 Task: Look for space in Vaikam, India from 2nd September, 2023 to 6th September, 2023 for 2 adults in price range Rs.15000 to Rs.20000. Place can be entire place with 1  bedroom having 1 bed and 1 bathroom. Property type can be house, flat, guest house, hotel. Amenities needed are: washing machine. Booking option can be shelf check-in. Required host language is English.
Action: Mouse moved to (443, 75)
Screenshot: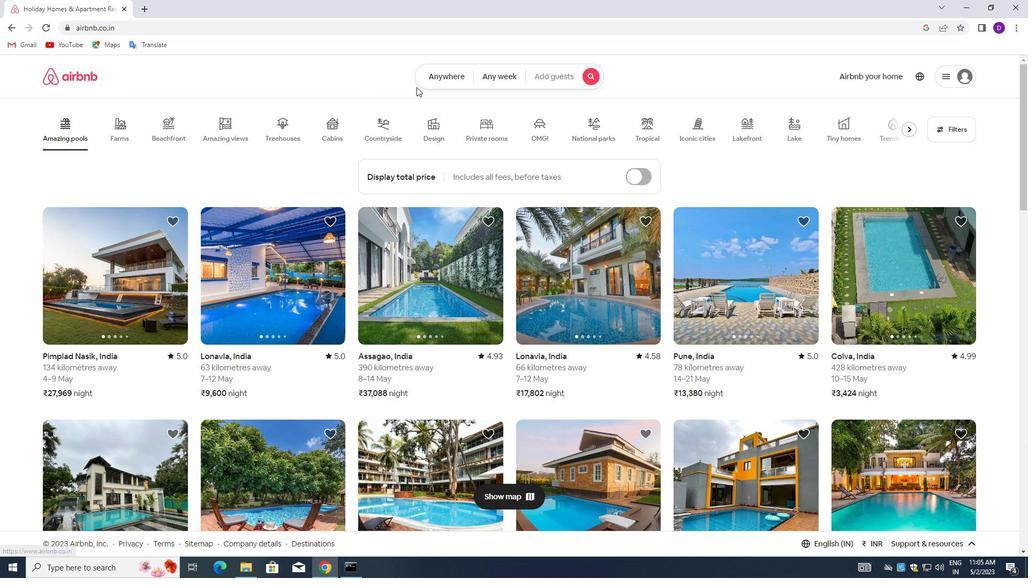 
Action: Mouse pressed left at (443, 75)
Screenshot: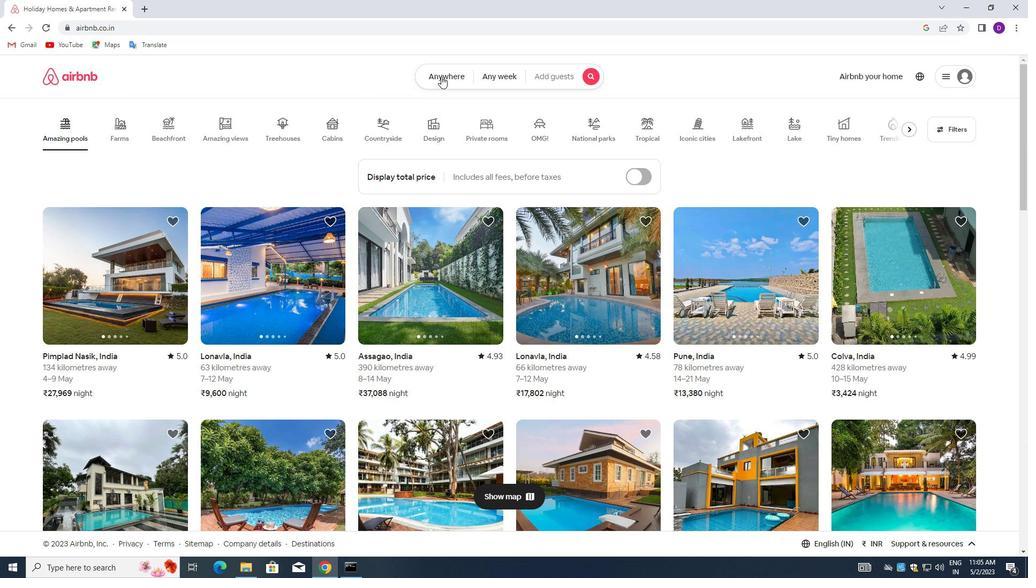 
Action: Mouse moved to (345, 118)
Screenshot: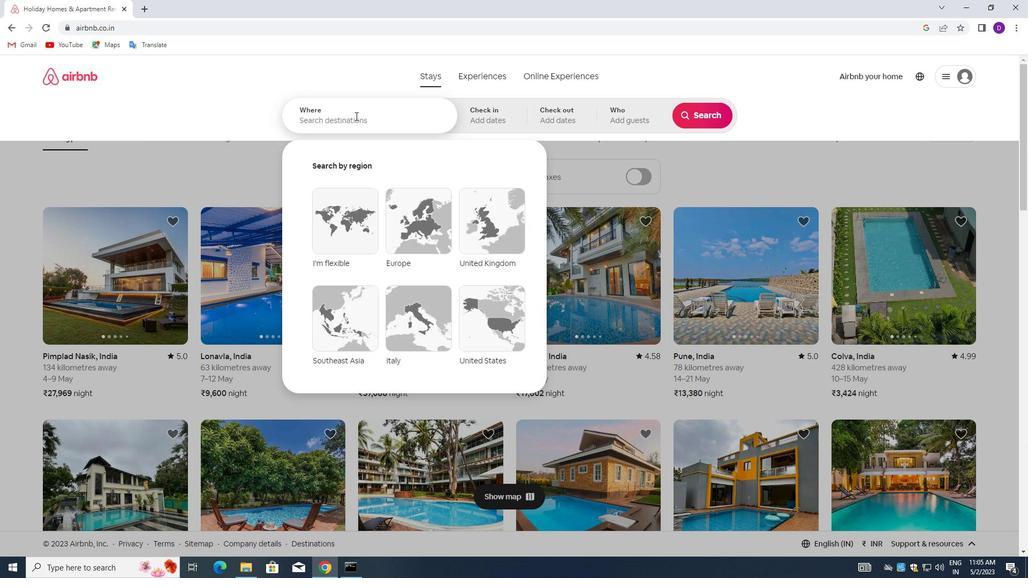 
Action: Mouse pressed left at (345, 118)
Screenshot: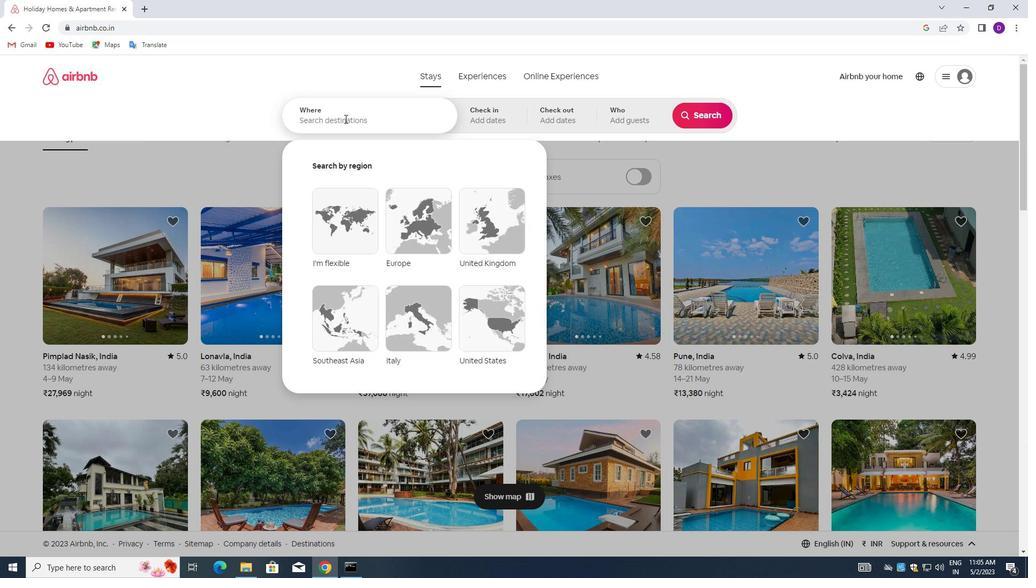 
Action: Key pressed <Key.shift_r><Key.shift_r><Key.shift_r>Vaikam<Key.down><Key.enter>
Screenshot: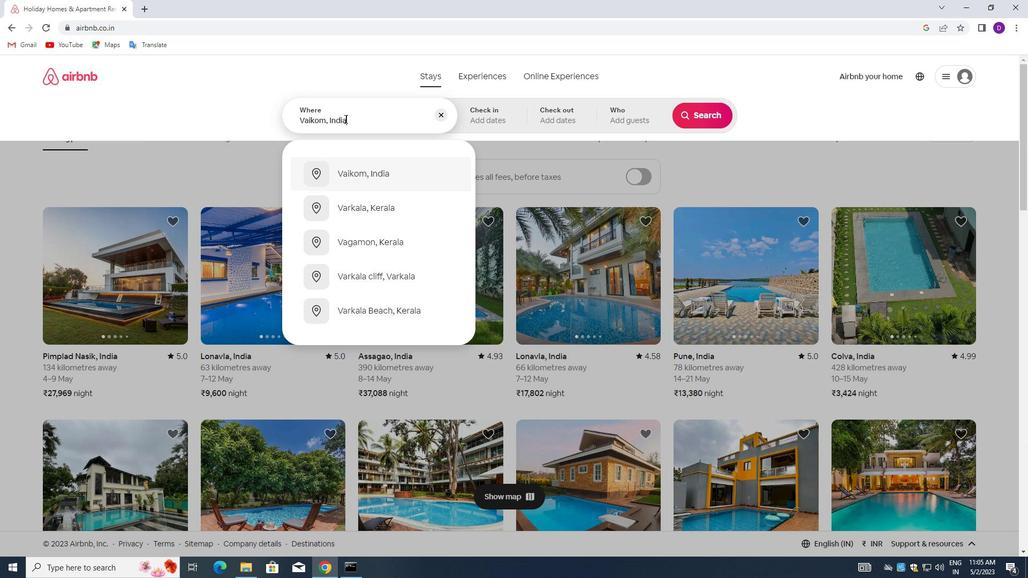 
Action: Mouse moved to (698, 203)
Screenshot: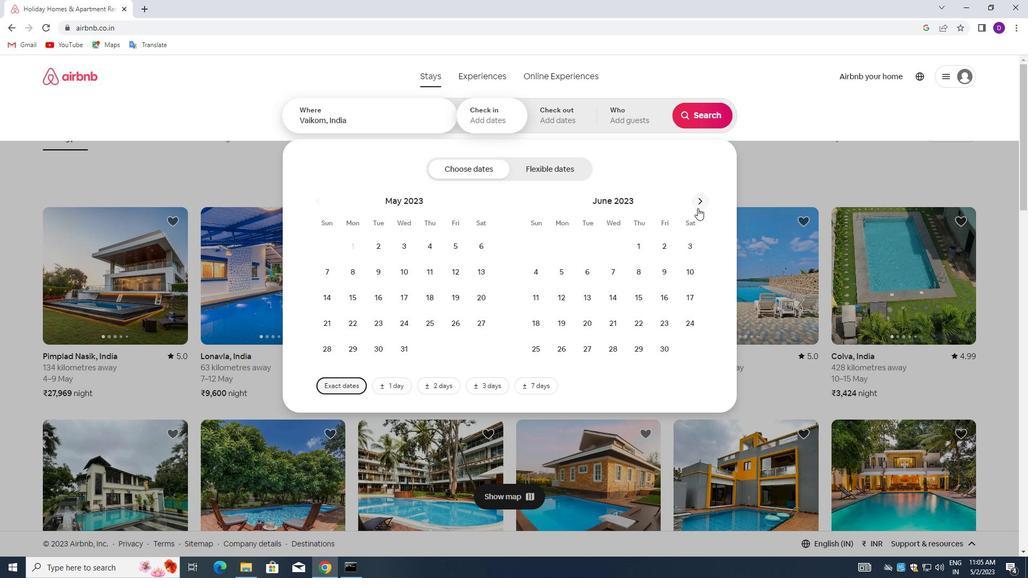 
Action: Mouse pressed left at (698, 203)
Screenshot: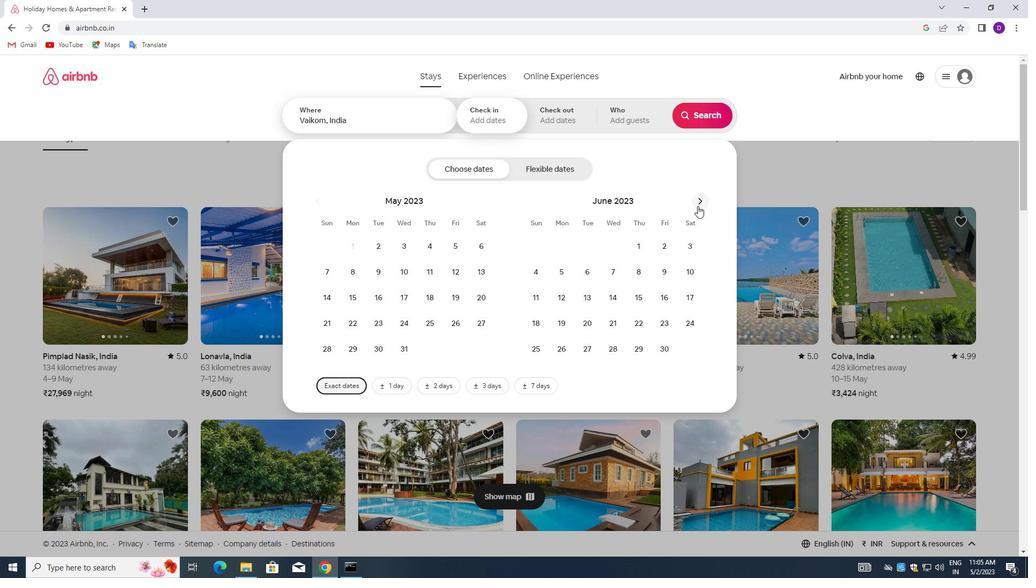 
Action: Mouse moved to (697, 202)
Screenshot: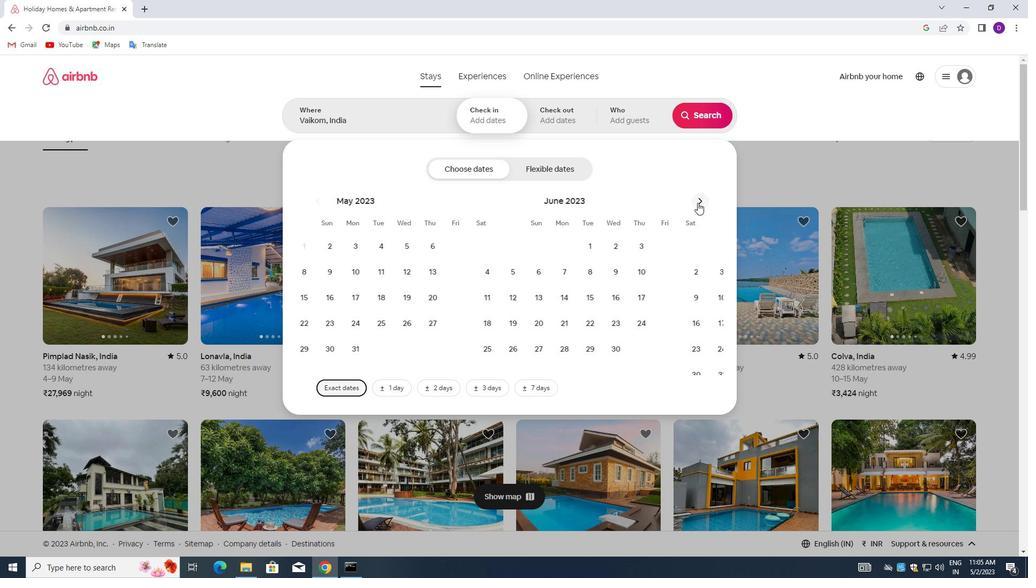 
Action: Mouse pressed left at (697, 202)
Screenshot: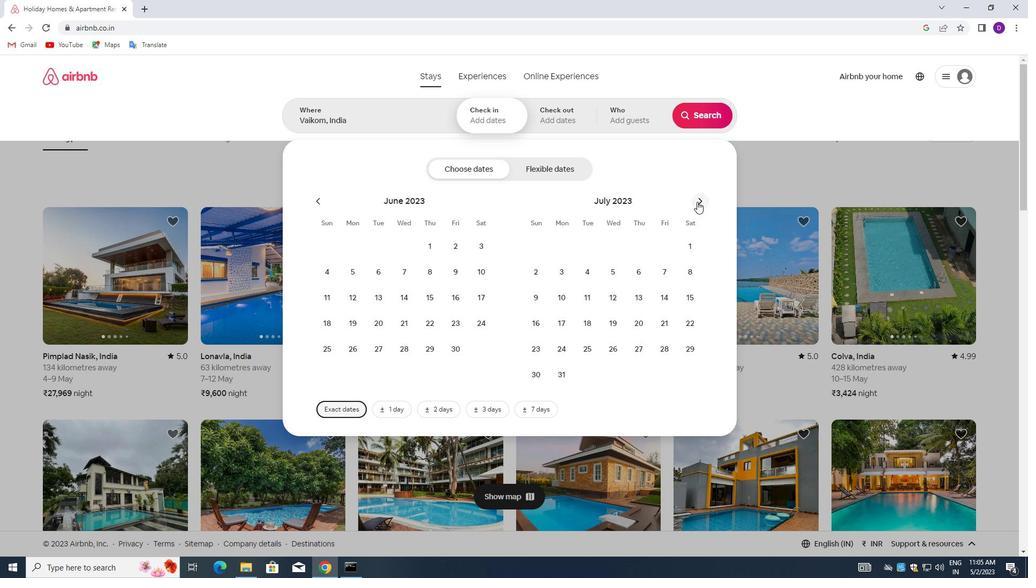 
Action: Mouse pressed left at (697, 202)
Screenshot: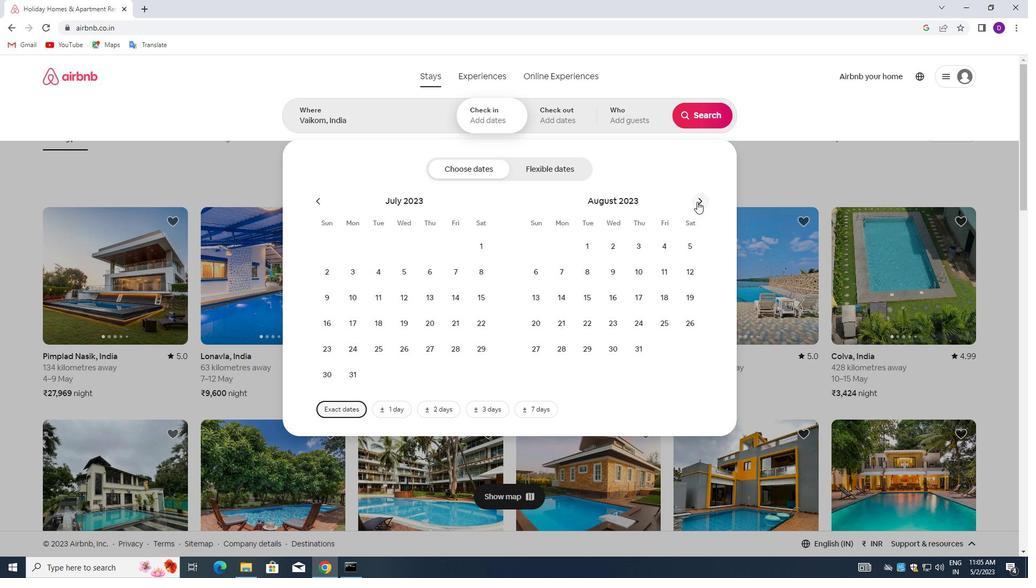 
Action: Mouse moved to (688, 241)
Screenshot: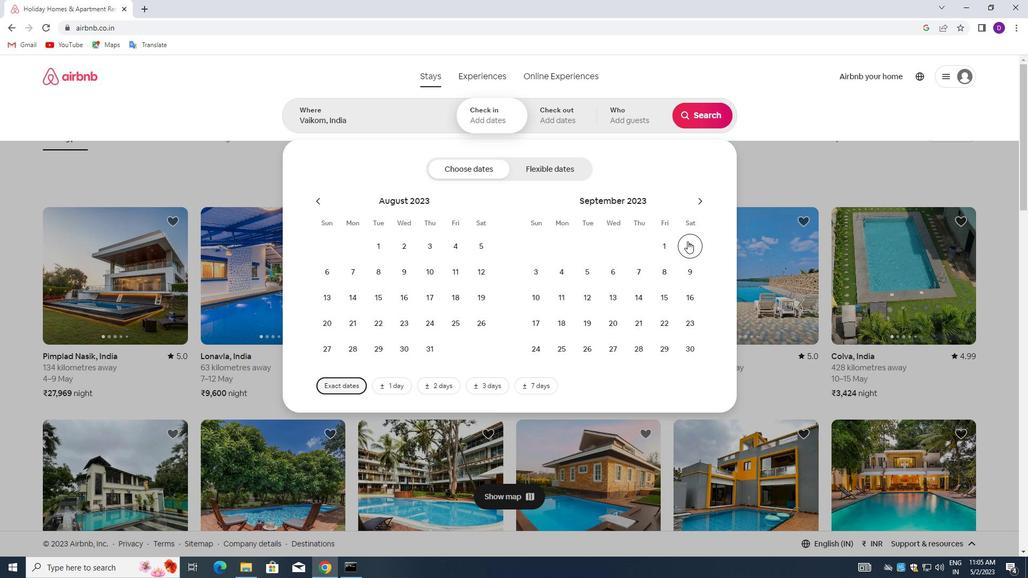 
Action: Mouse pressed left at (688, 241)
Screenshot: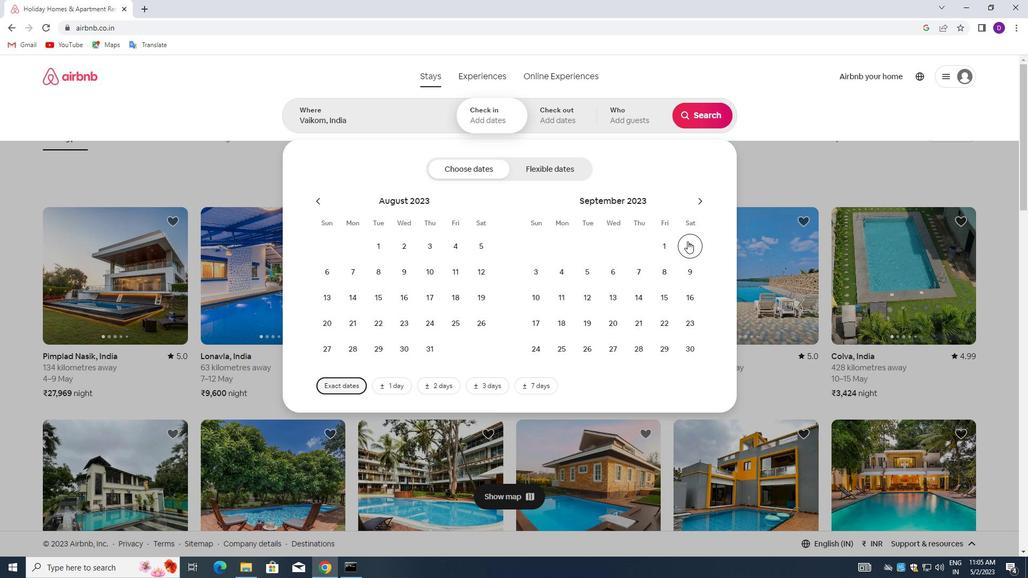 
Action: Mouse moved to (621, 272)
Screenshot: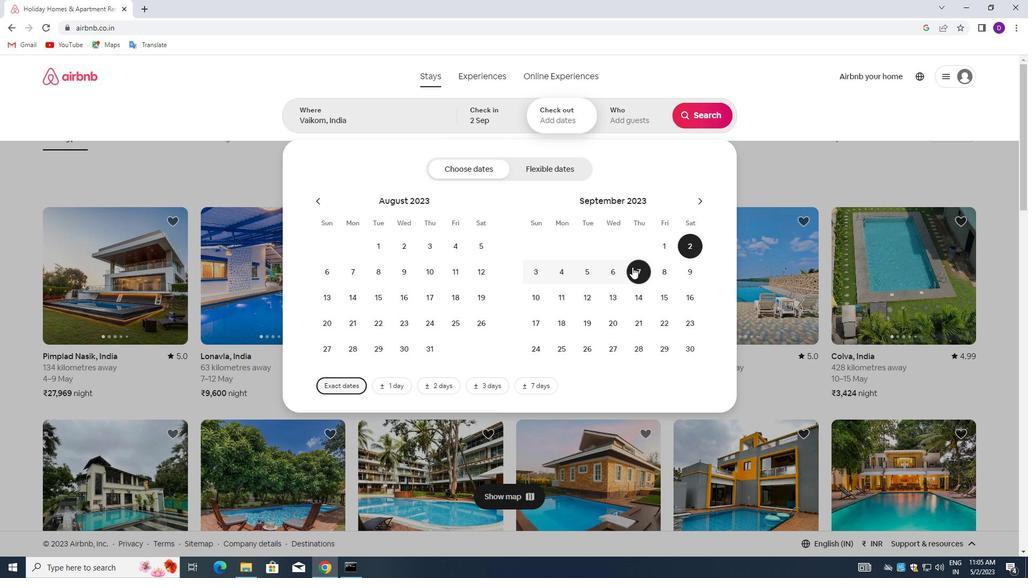 
Action: Mouse pressed left at (621, 272)
Screenshot: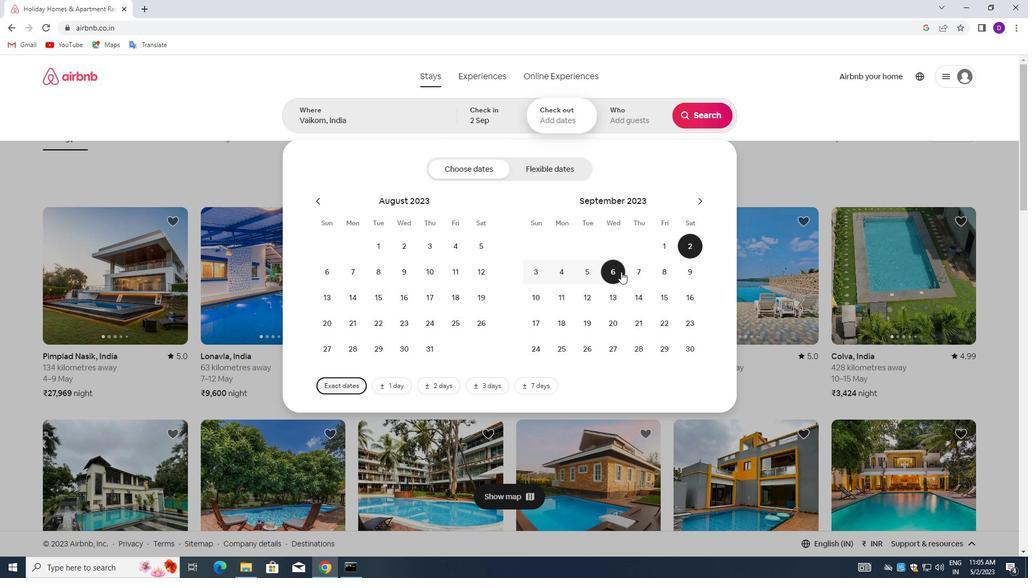 
Action: Mouse moved to (631, 113)
Screenshot: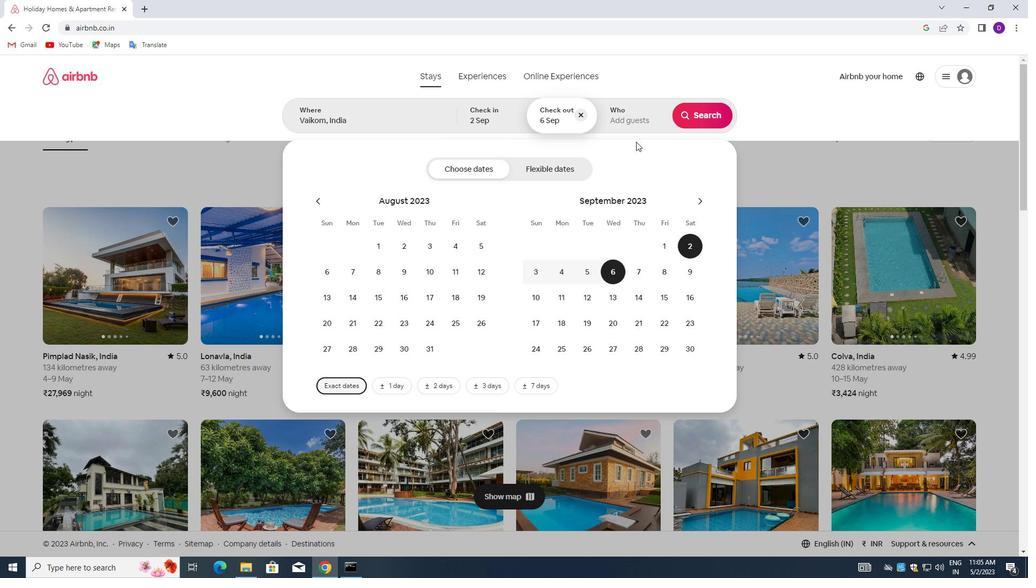 
Action: Mouse pressed left at (631, 113)
Screenshot: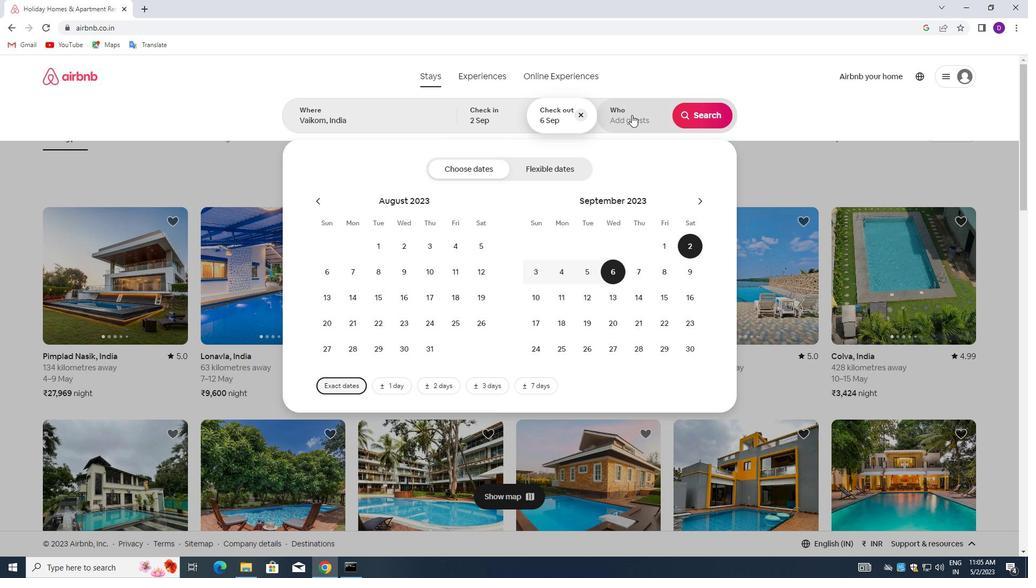 
Action: Mouse moved to (703, 168)
Screenshot: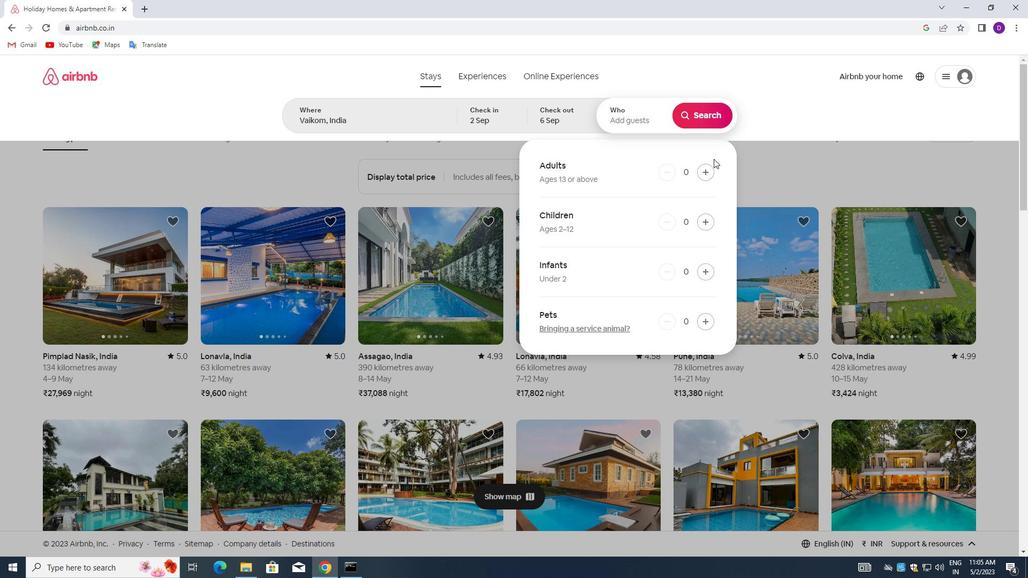 
Action: Mouse pressed left at (703, 168)
Screenshot: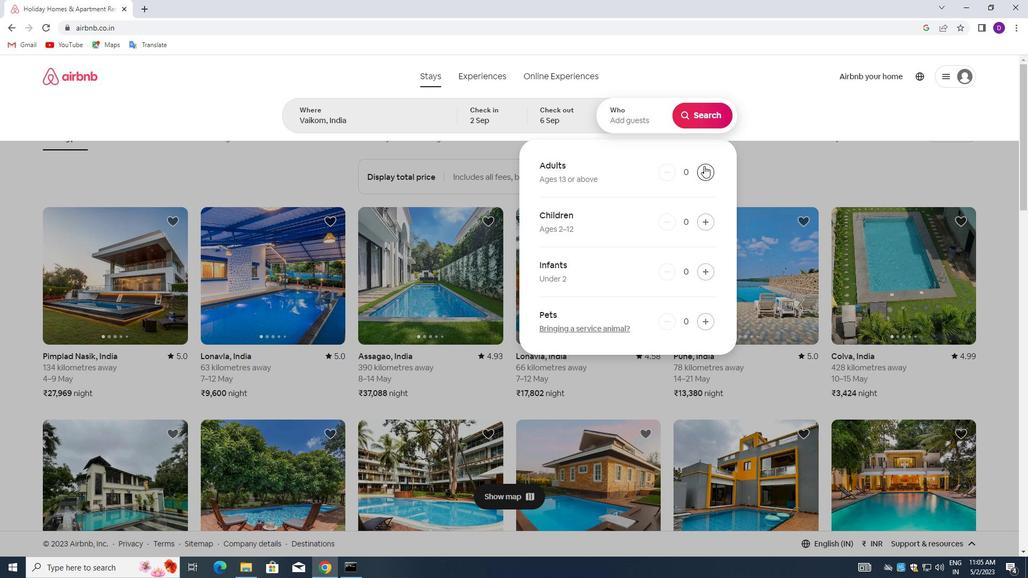 
Action: Mouse pressed left at (703, 168)
Screenshot: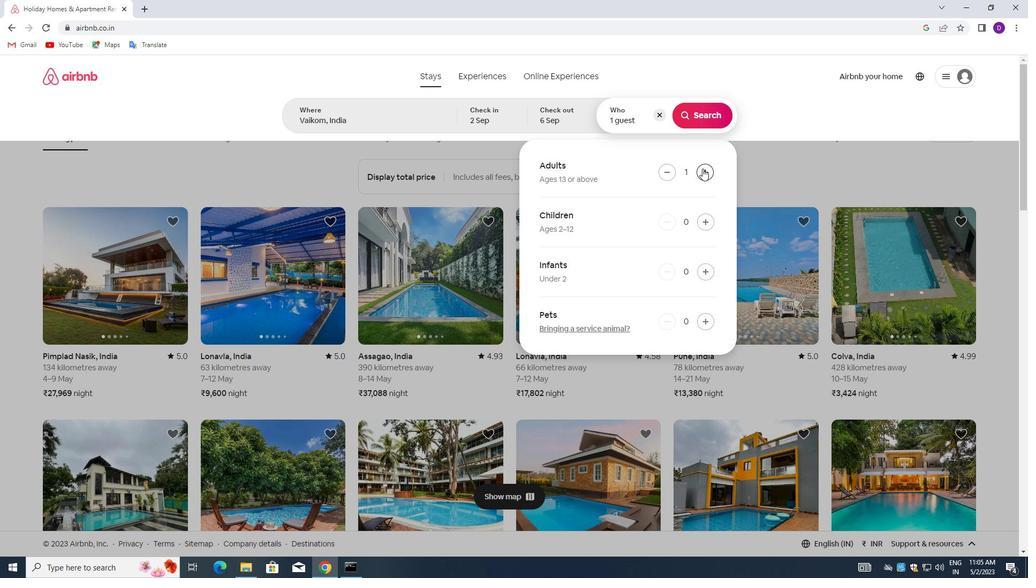 
Action: Mouse moved to (699, 117)
Screenshot: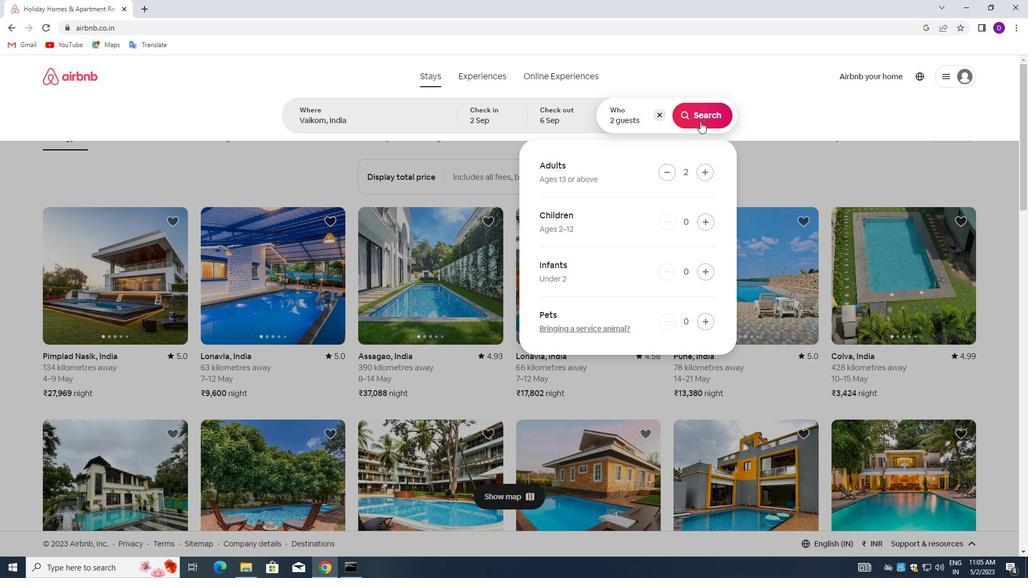 
Action: Mouse pressed left at (699, 117)
Screenshot: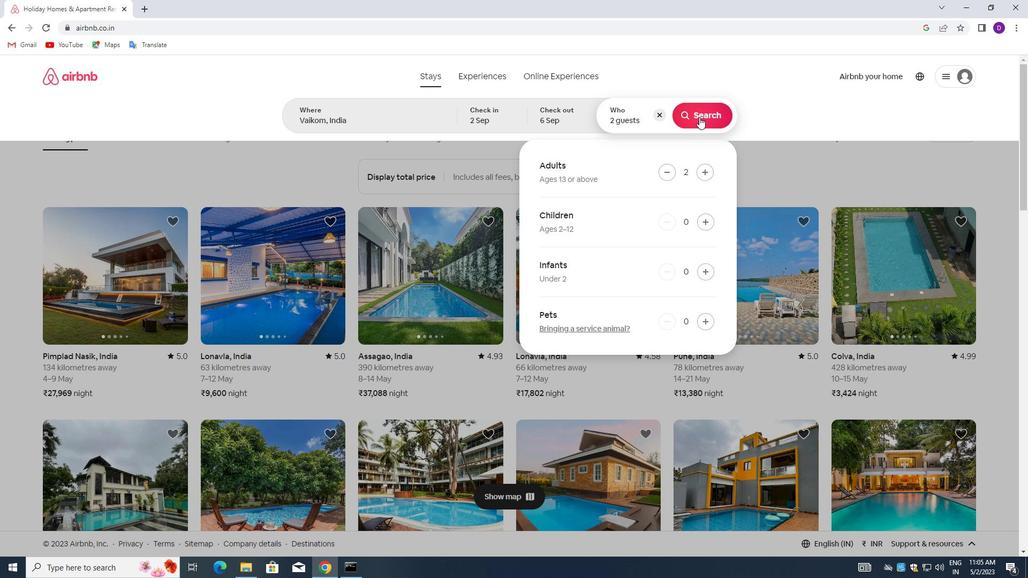 
Action: Mouse moved to (969, 116)
Screenshot: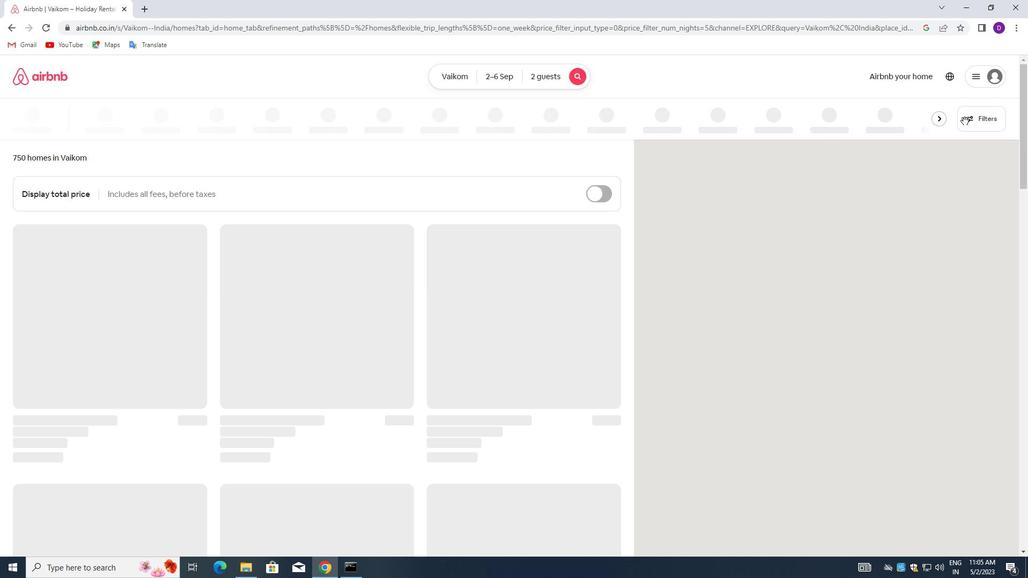 
Action: Mouse pressed left at (969, 116)
Screenshot: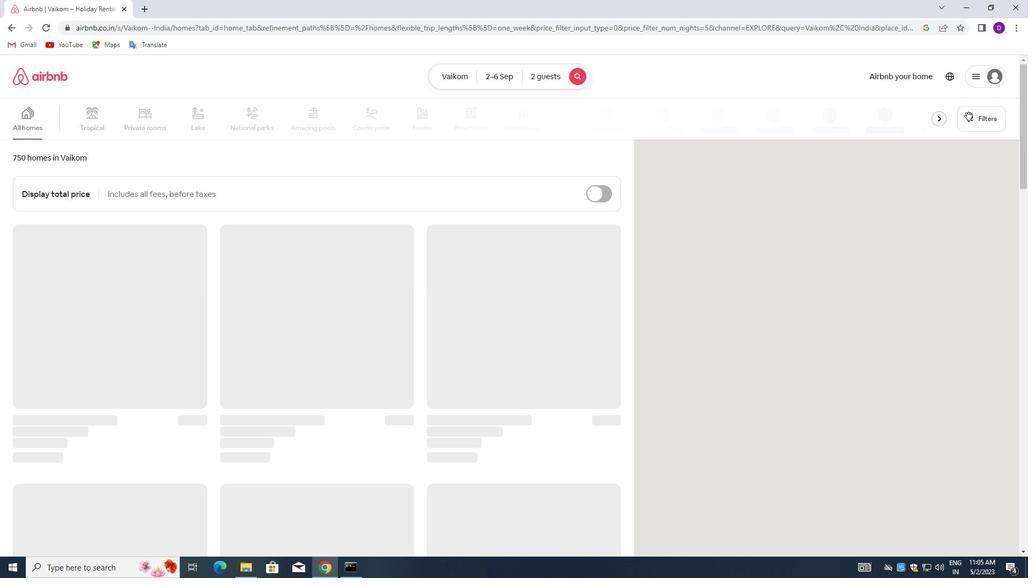 
Action: Mouse moved to (371, 256)
Screenshot: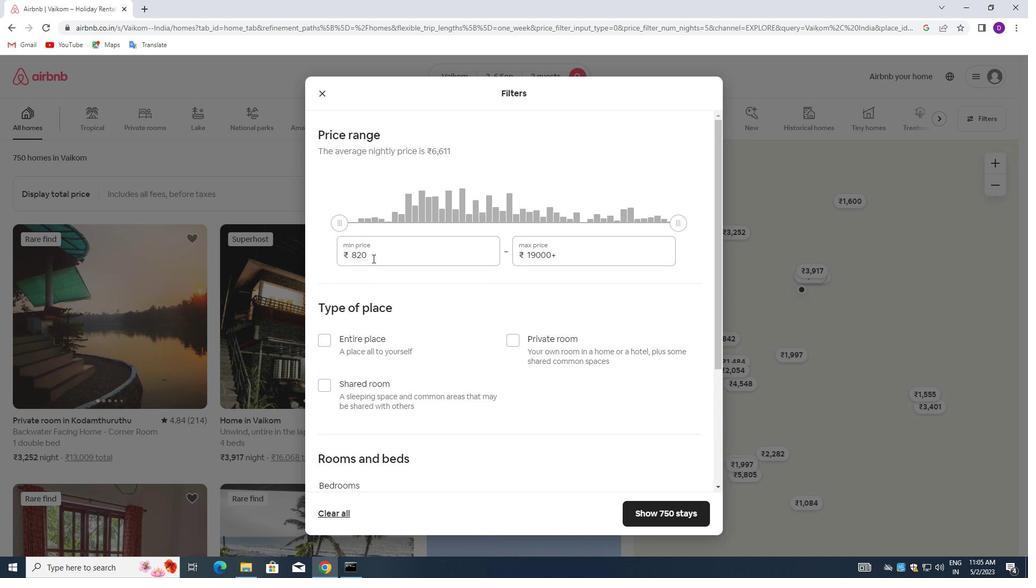 
Action: Mouse pressed left at (371, 256)
Screenshot: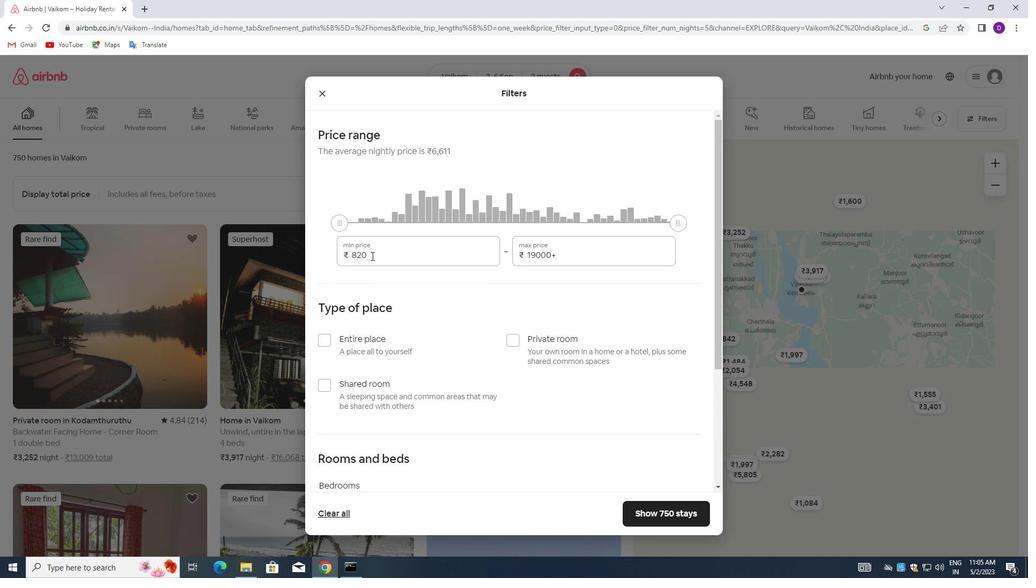 
Action: Mouse pressed left at (371, 256)
Screenshot: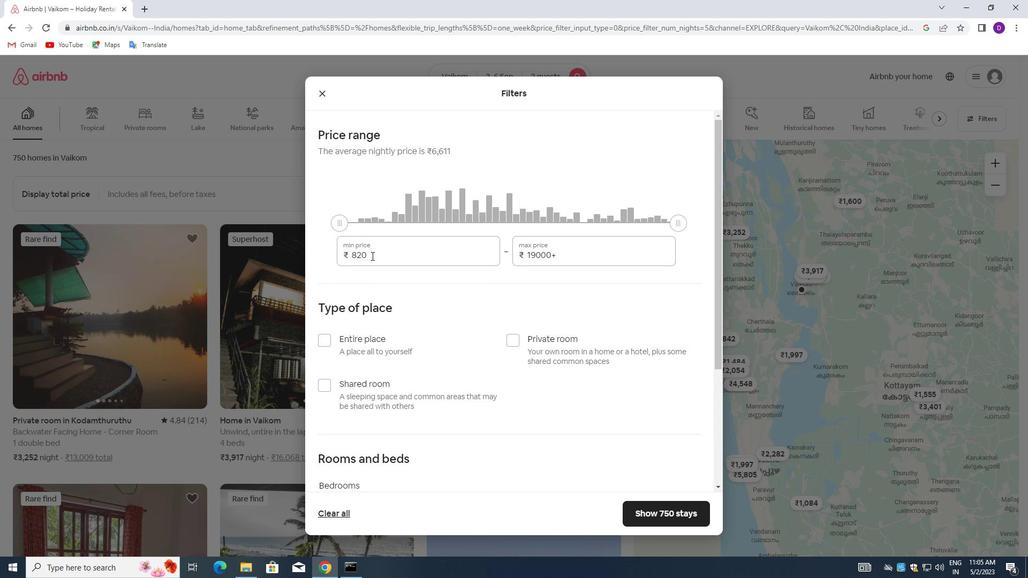 
Action: Key pressed 15000<Key.tab>20000
Screenshot: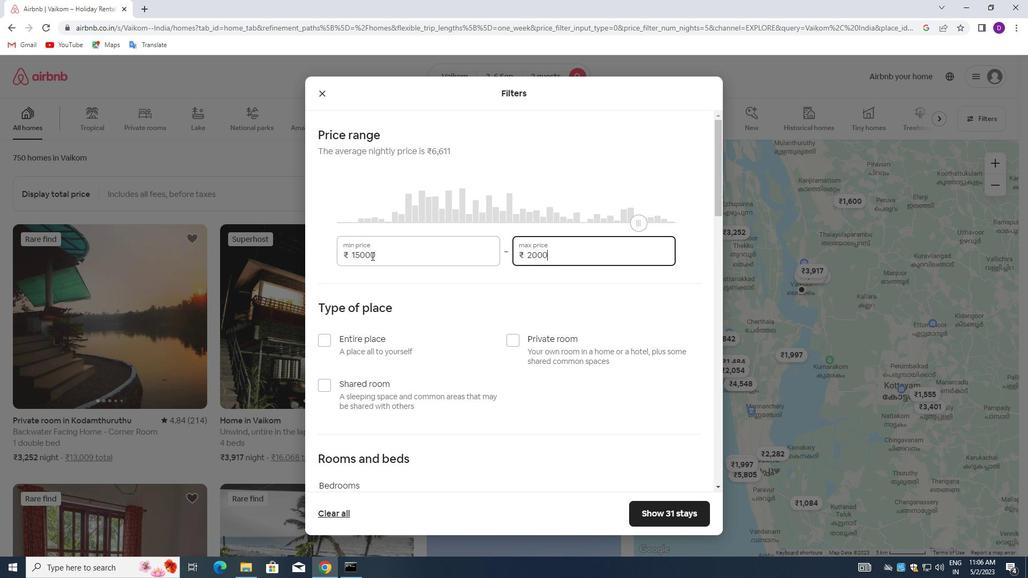 
Action: Mouse moved to (460, 287)
Screenshot: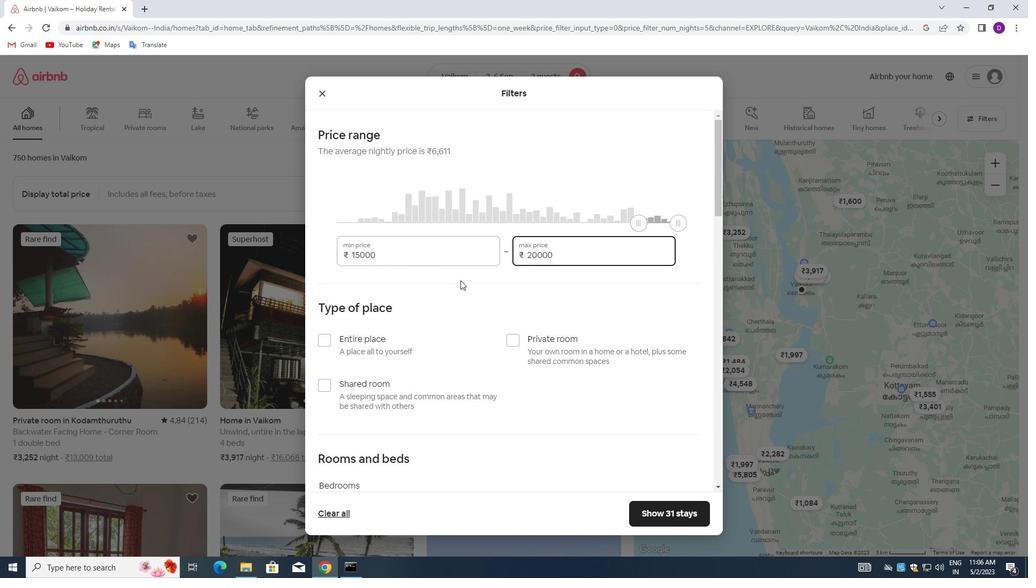 
Action: Mouse scrolled (460, 287) with delta (0, 0)
Screenshot: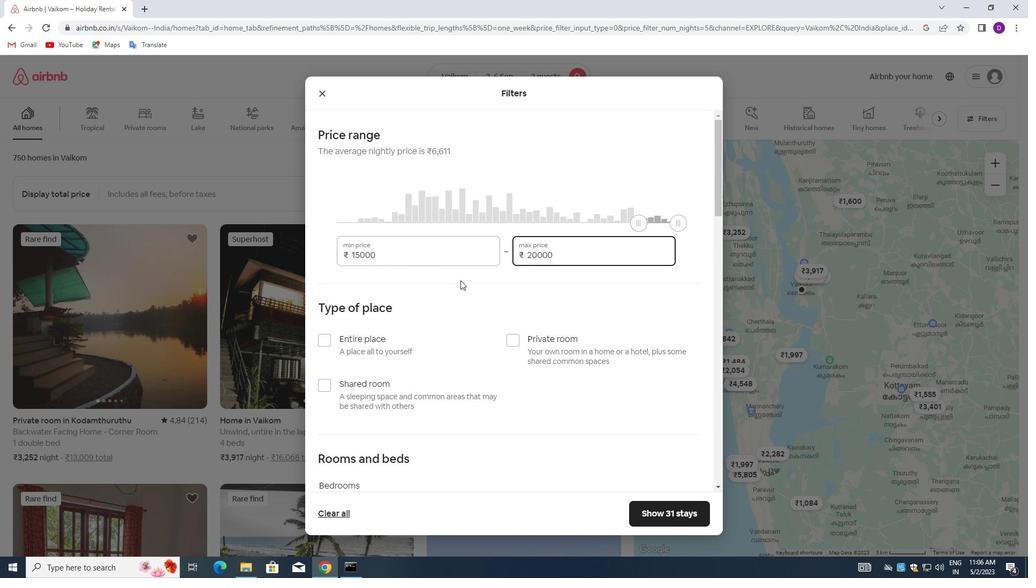 
Action: Mouse moved to (459, 288)
Screenshot: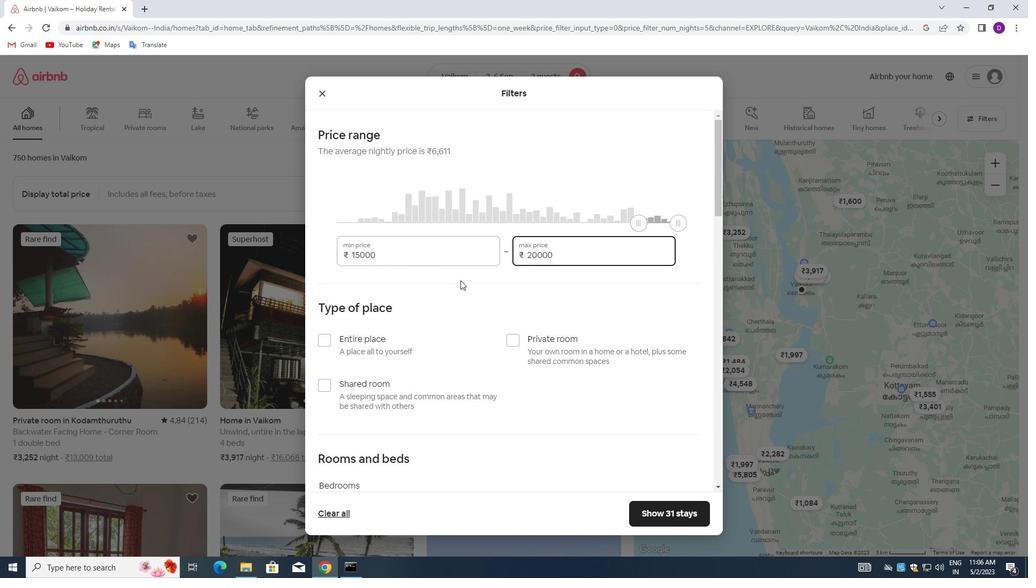 
Action: Mouse scrolled (459, 288) with delta (0, 0)
Screenshot: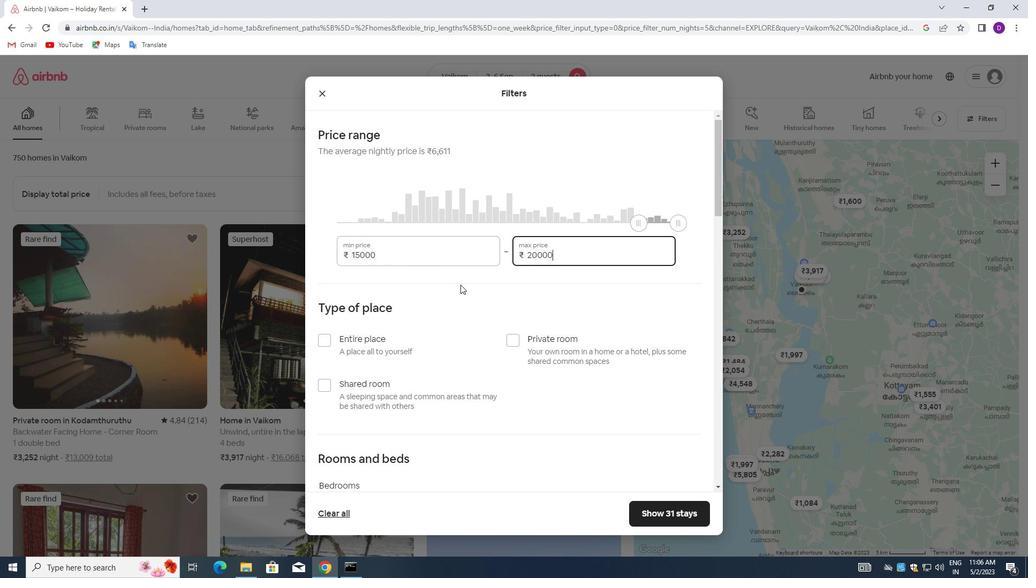 
Action: Mouse moved to (464, 289)
Screenshot: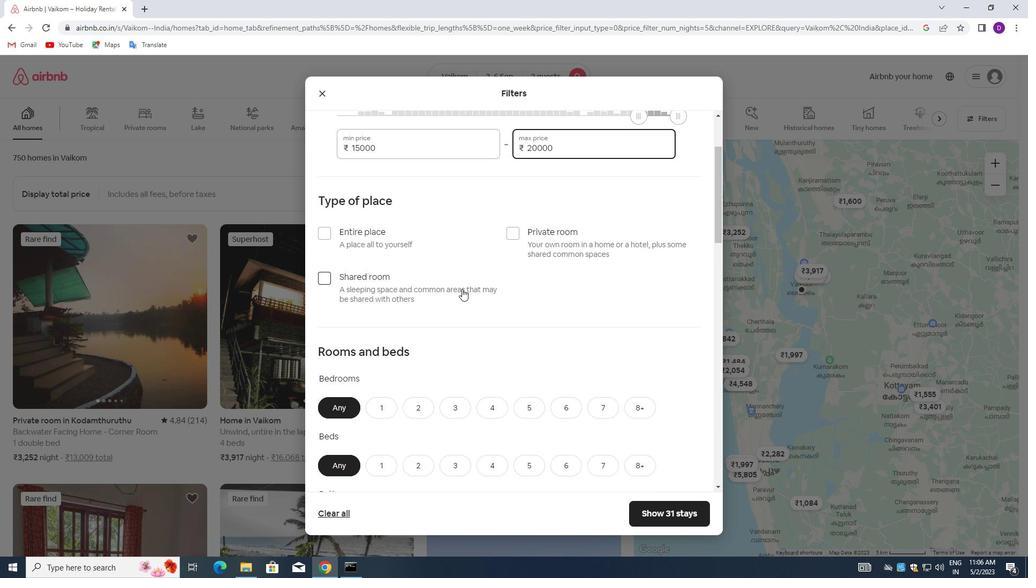 
Action: Mouse scrolled (464, 289) with delta (0, 0)
Screenshot: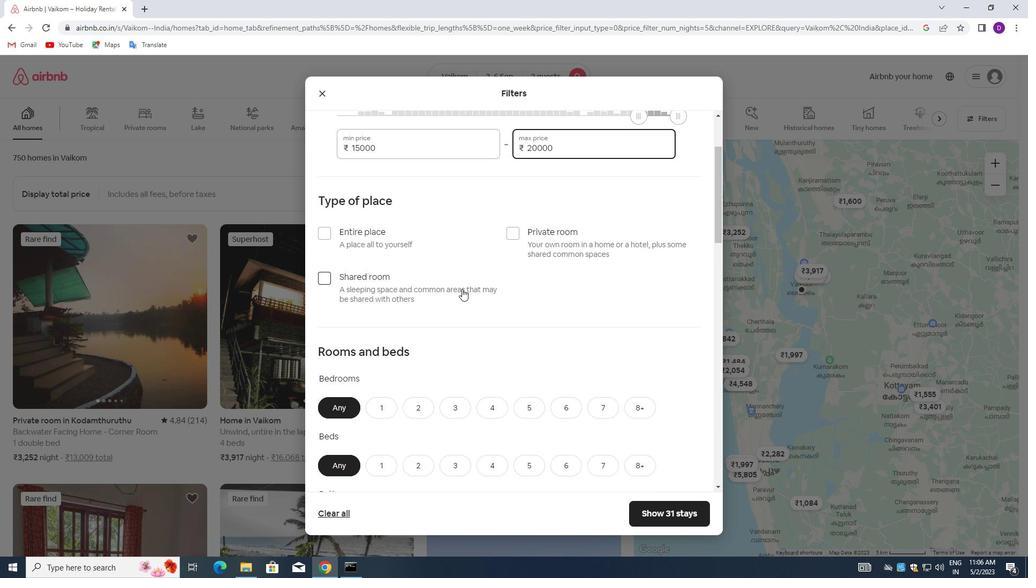 
Action: Mouse moved to (465, 289)
Screenshot: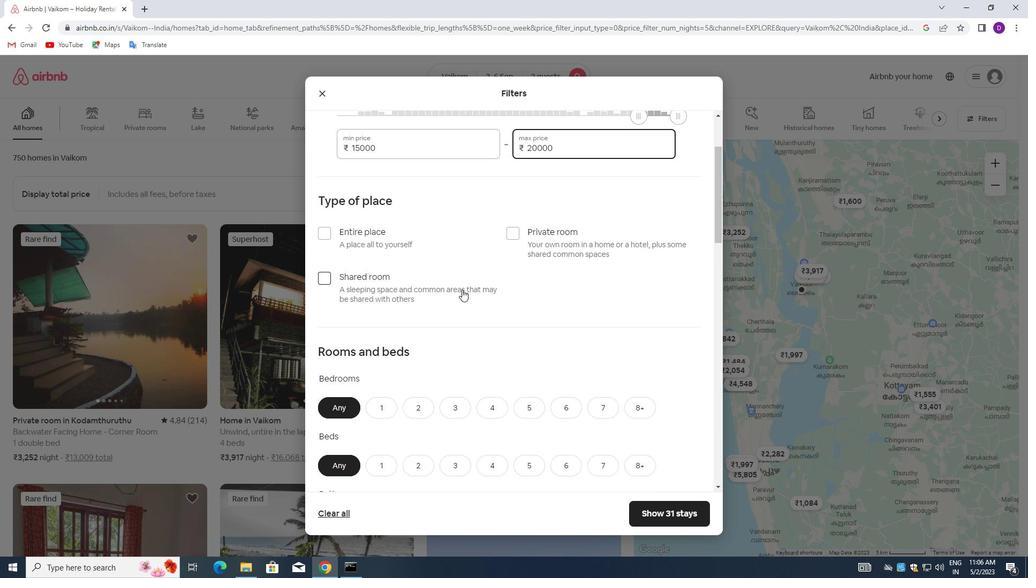 
Action: Mouse scrolled (465, 289) with delta (0, 0)
Screenshot: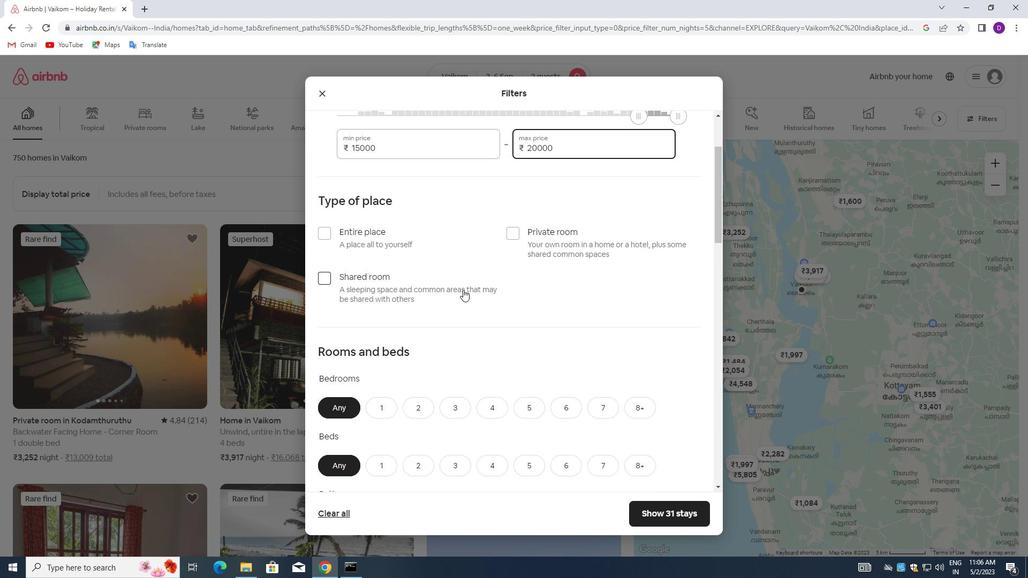 
Action: Mouse moved to (318, 123)
Screenshot: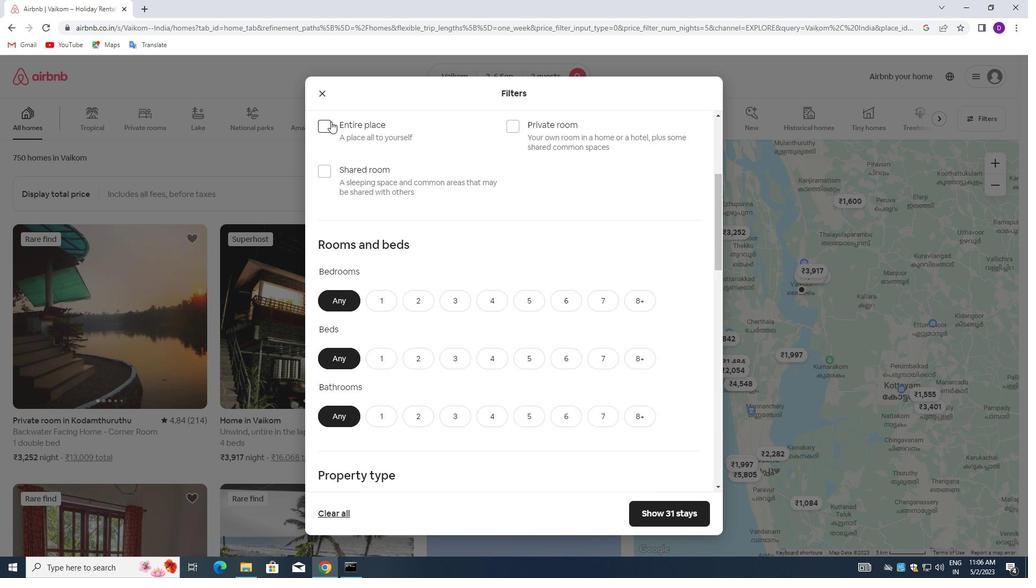 
Action: Mouse pressed left at (318, 123)
Screenshot: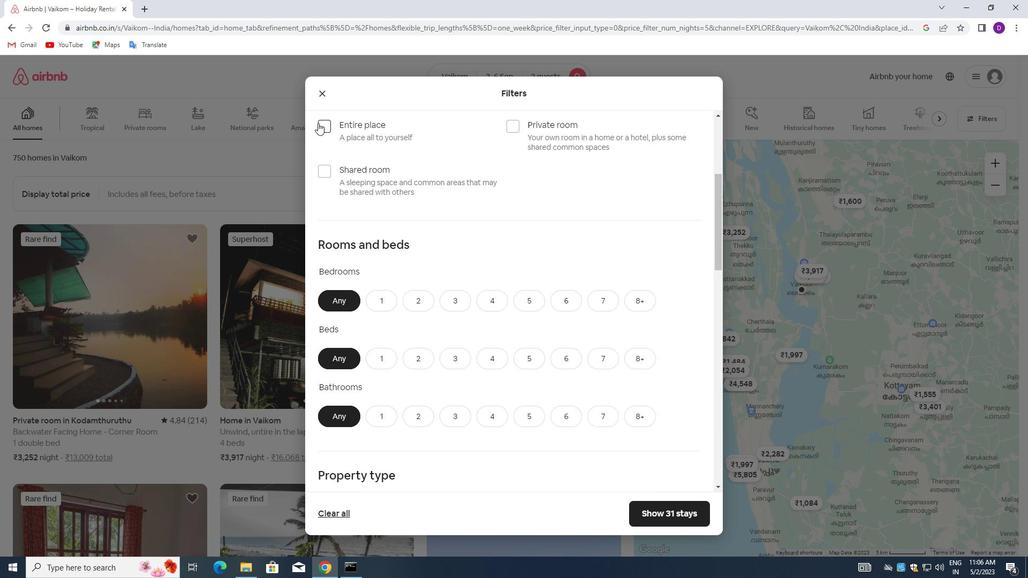
Action: Mouse moved to (388, 296)
Screenshot: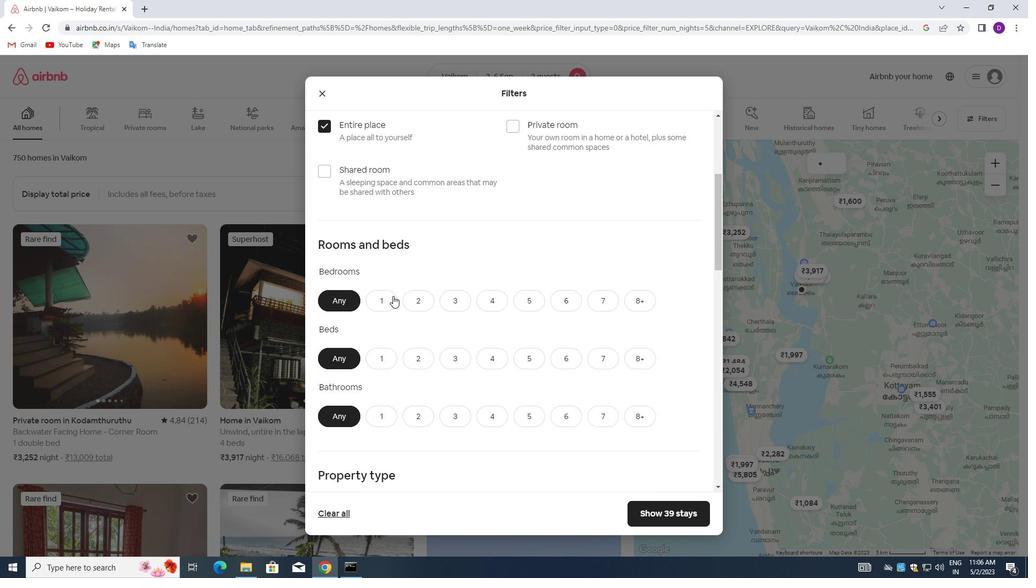 
Action: Mouse pressed left at (388, 296)
Screenshot: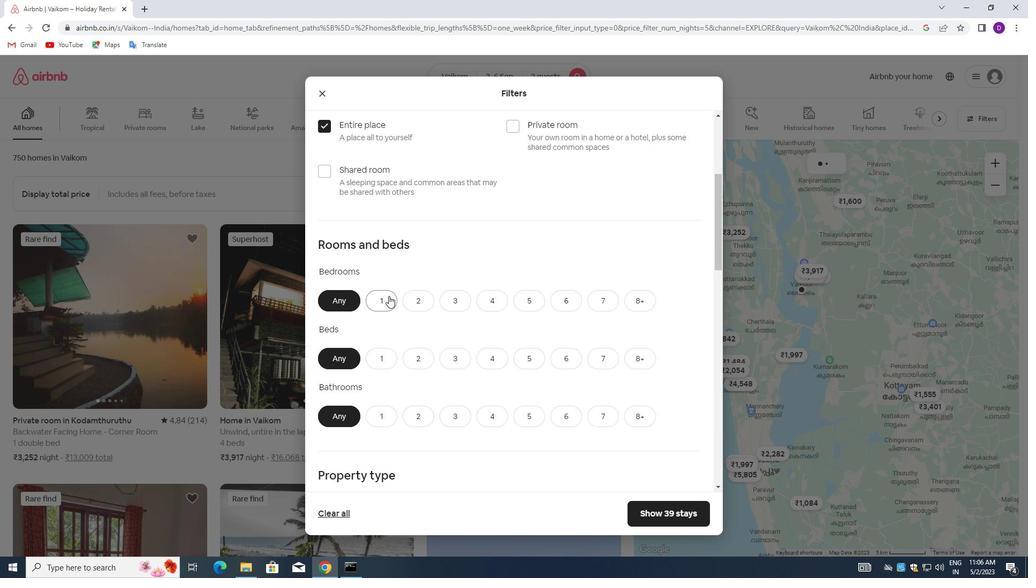 
Action: Mouse moved to (381, 360)
Screenshot: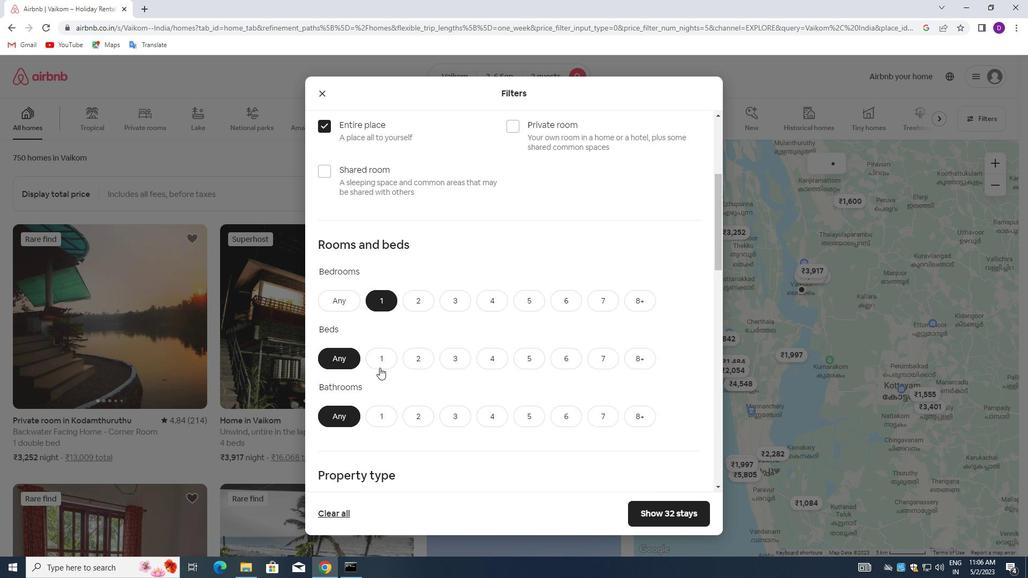 
Action: Mouse pressed left at (381, 360)
Screenshot: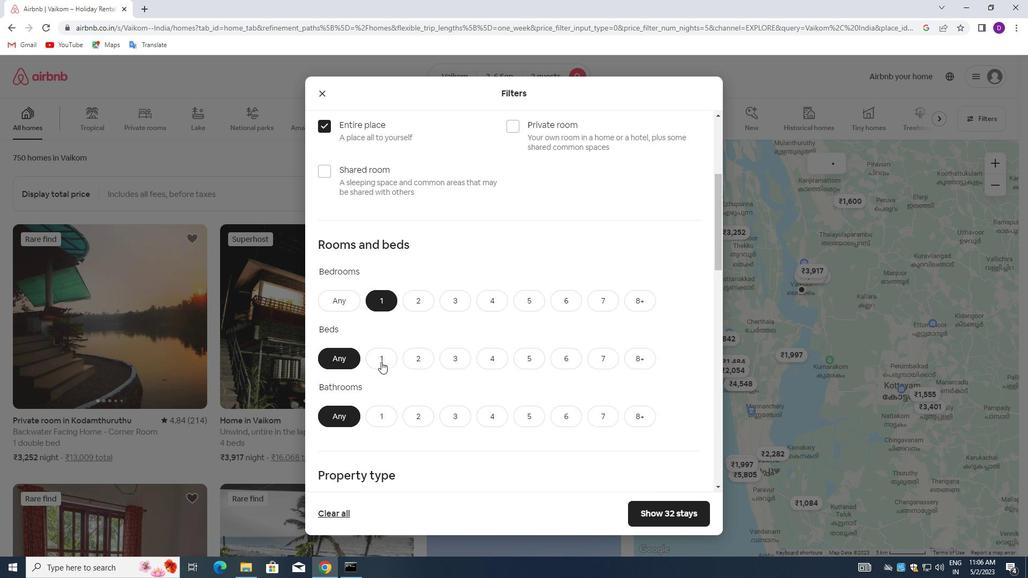 
Action: Mouse moved to (380, 414)
Screenshot: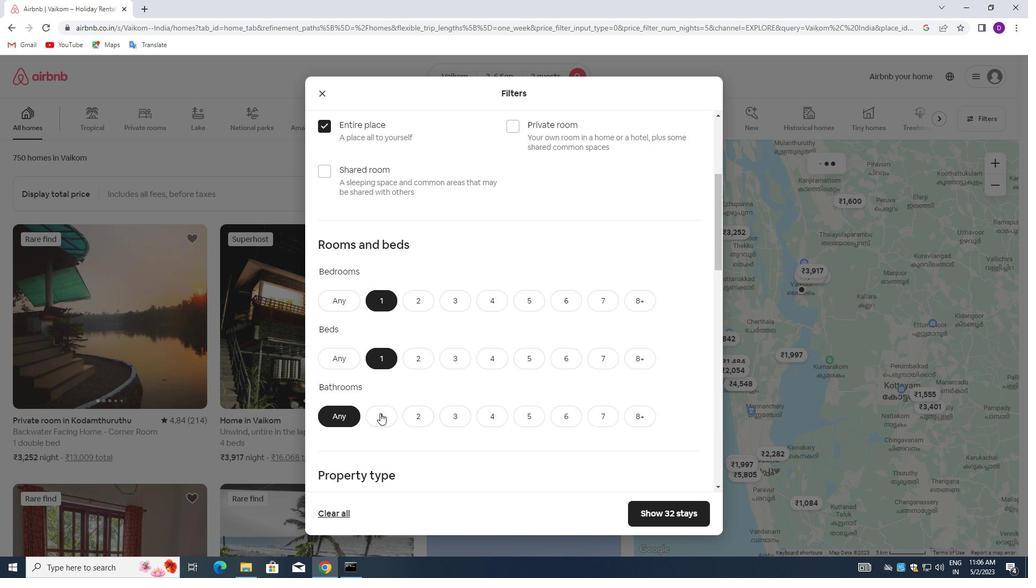 
Action: Mouse pressed left at (380, 414)
Screenshot: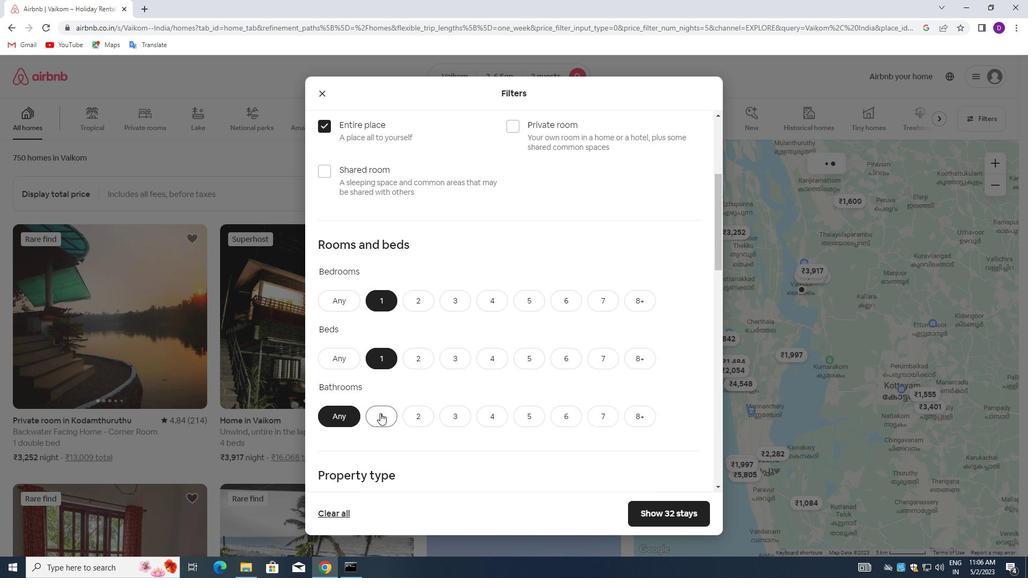 
Action: Mouse moved to (435, 310)
Screenshot: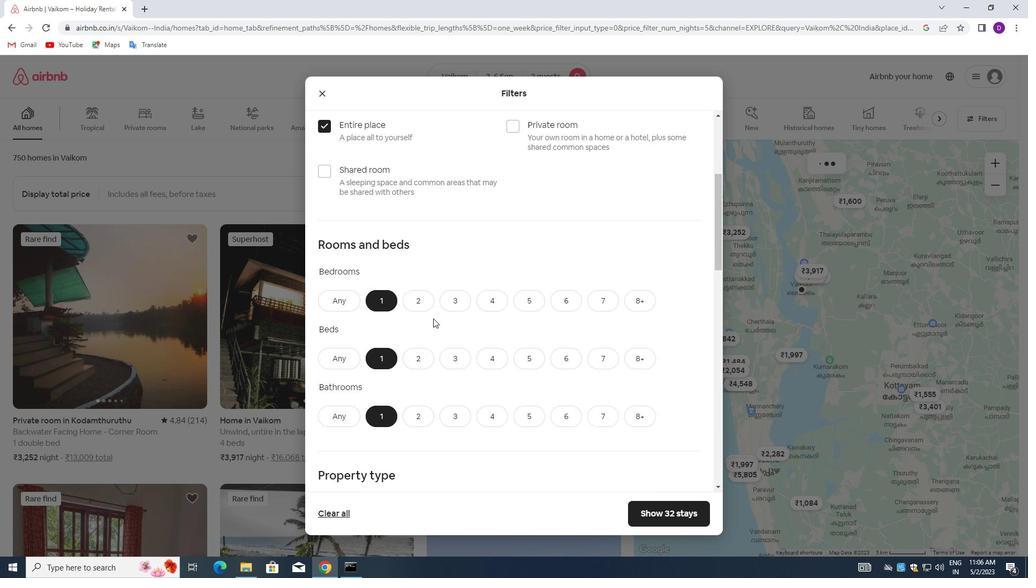 
Action: Mouse scrolled (435, 309) with delta (0, 0)
Screenshot: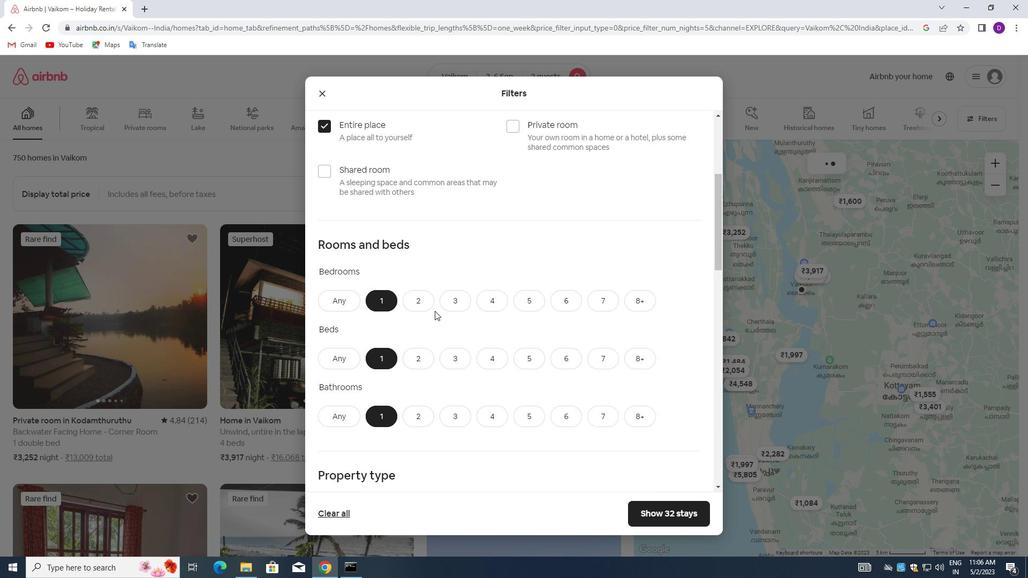 
Action: Mouse scrolled (435, 309) with delta (0, 0)
Screenshot: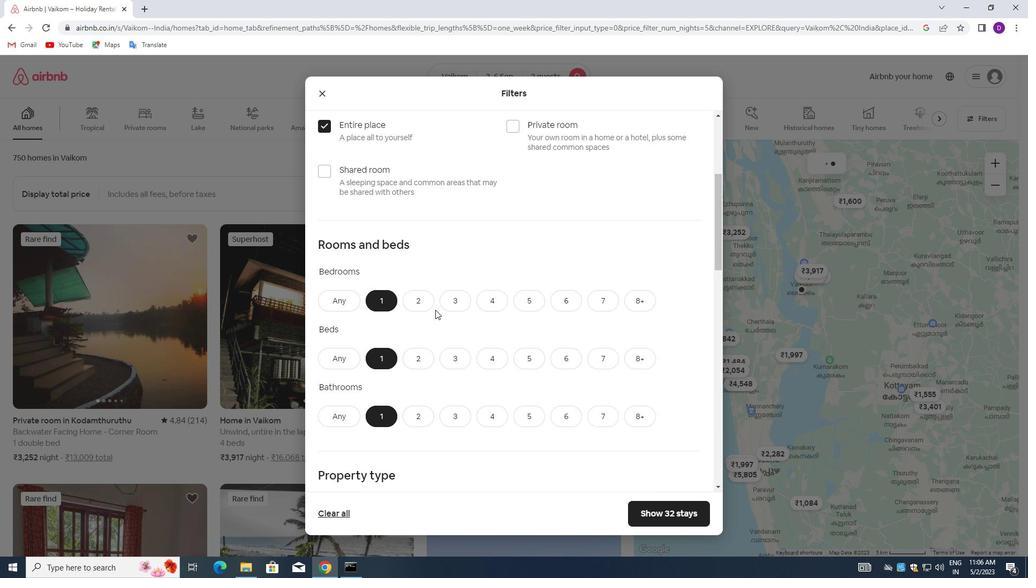 
Action: Mouse moved to (438, 290)
Screenshot: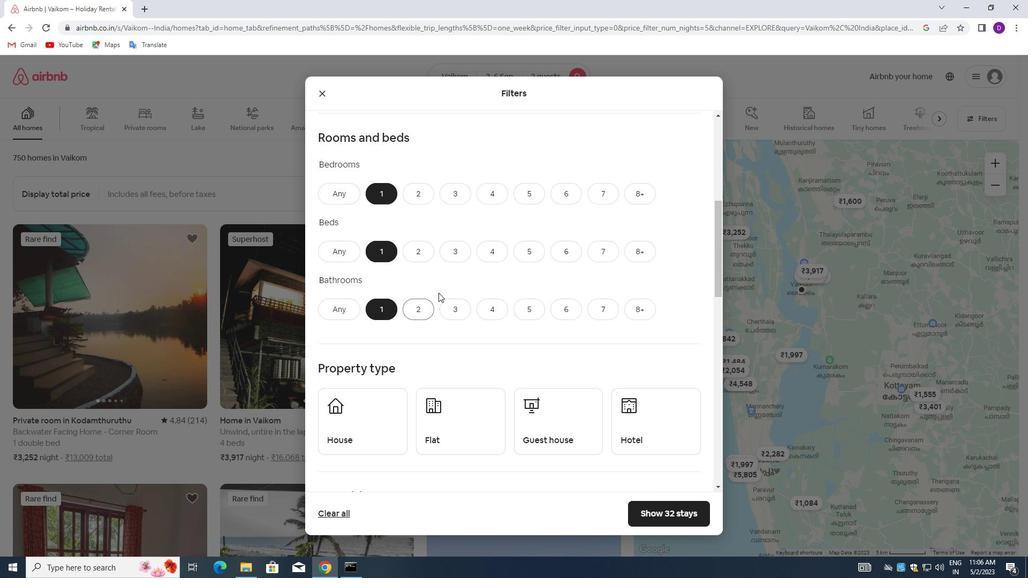 
Action: Mouse scrolled (438, 289) with delta (0, 0)
Screenshot: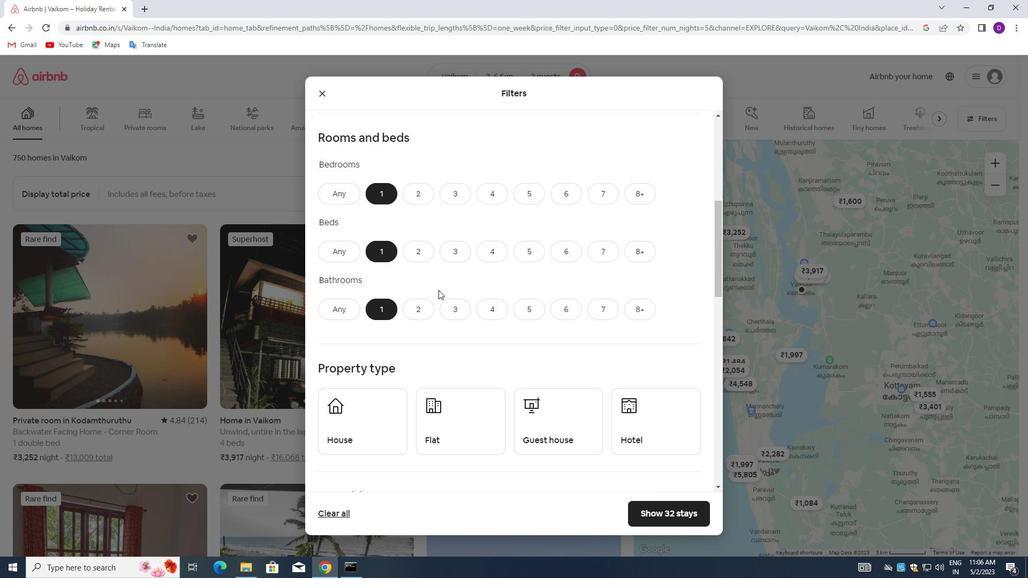 
Action: Mouse moved to (438, 289)
Screenshot: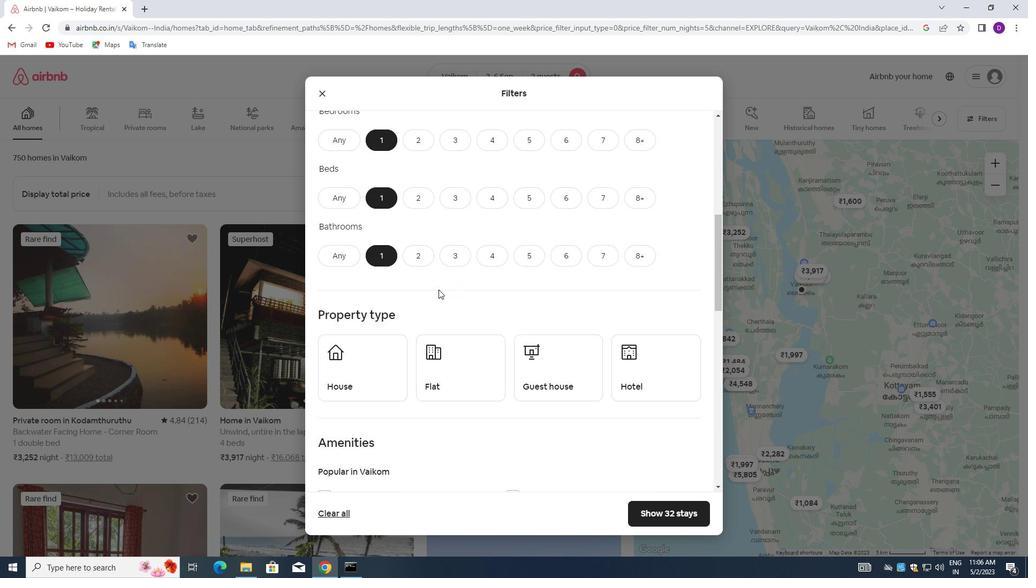 
Action: Mouse scrolled (438, 288) with delta (0, 0)
Screenshot: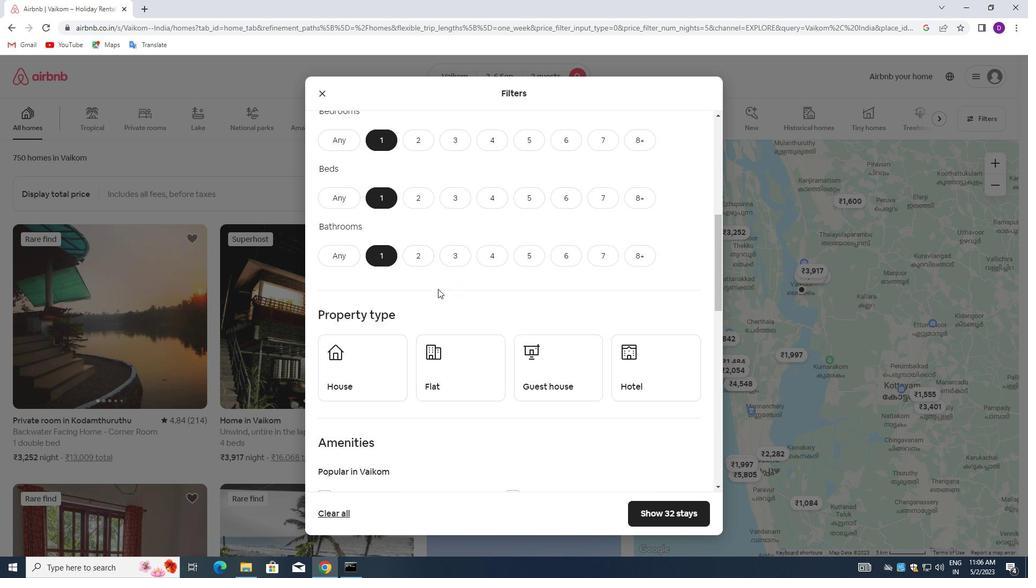 
Action: Mouse moved to (438, 288)
Screenshot: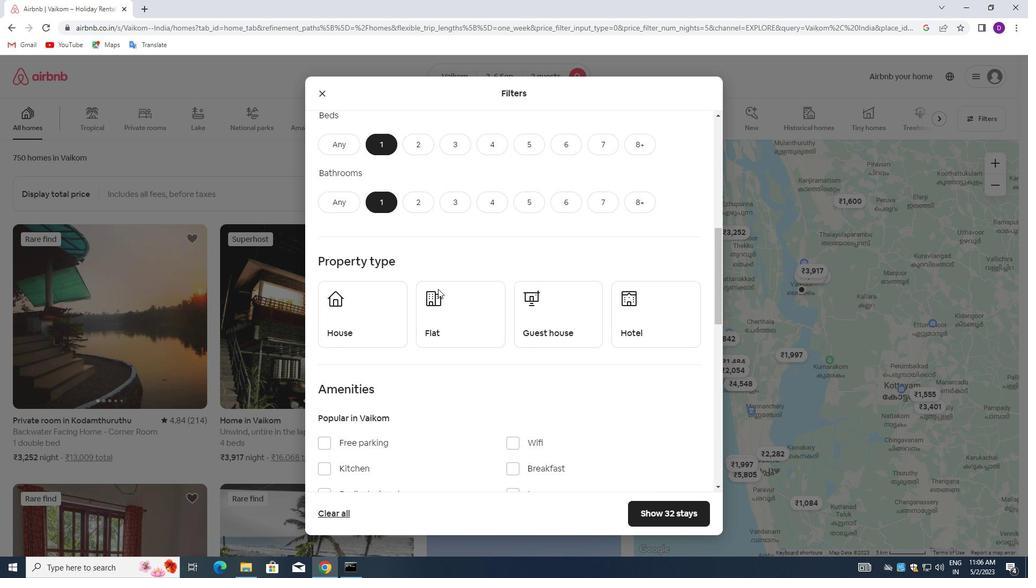 
Action: Mouse scrolled (438, 288) with delta (0, 0)
Screenshot: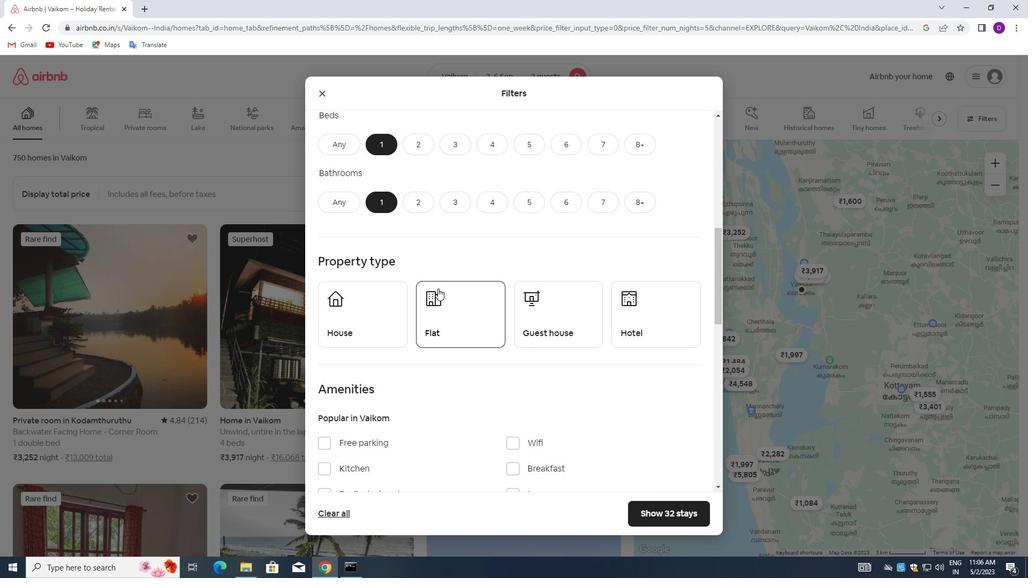 
Action: Mouse scrolled (438, 288) with delta (0, 0)
Screenshot: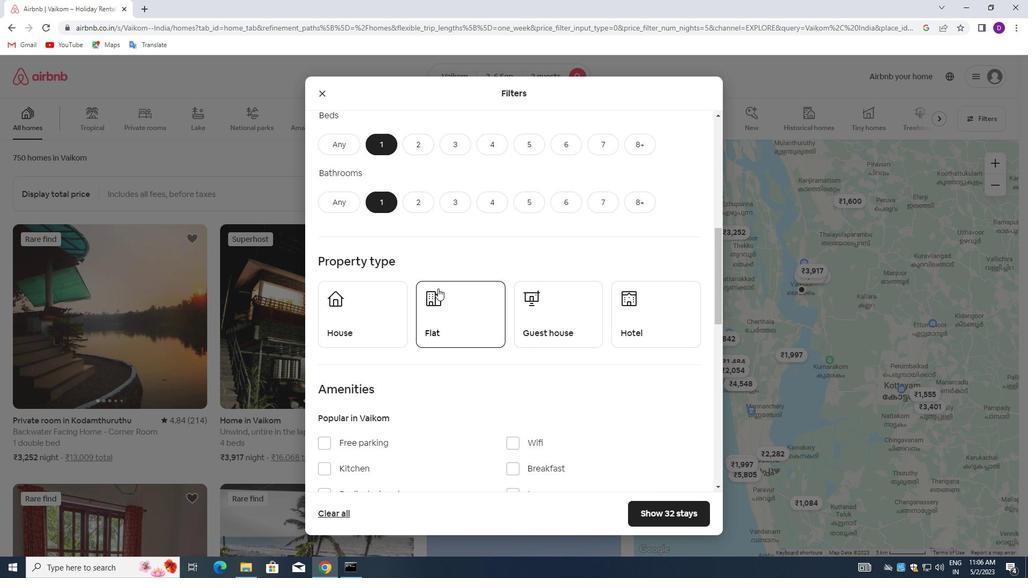 
Action: Mouse moved to (370, 219)
Screenshot: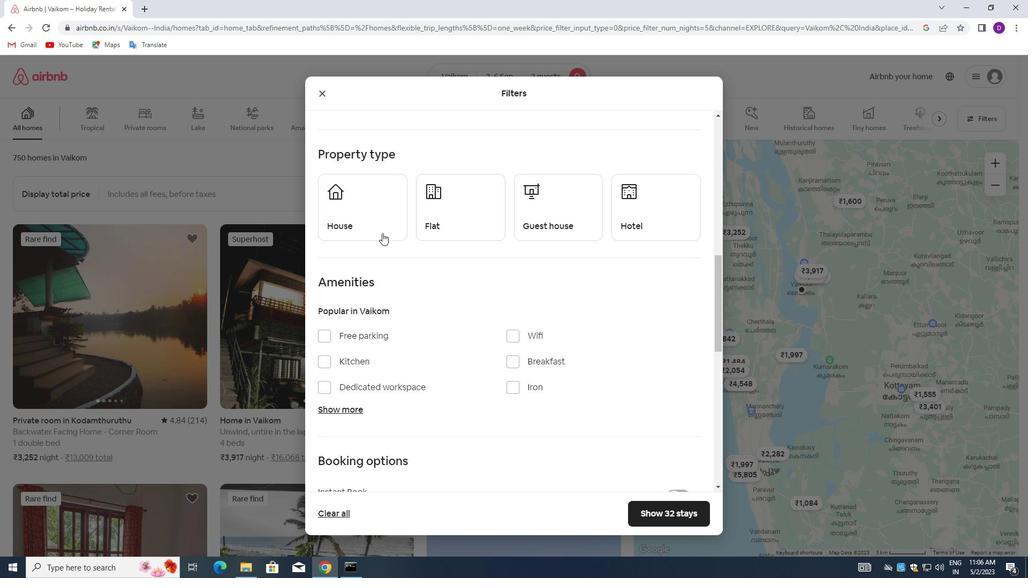 
Action: Mouse pressed left at (370, 219)
Screenshot: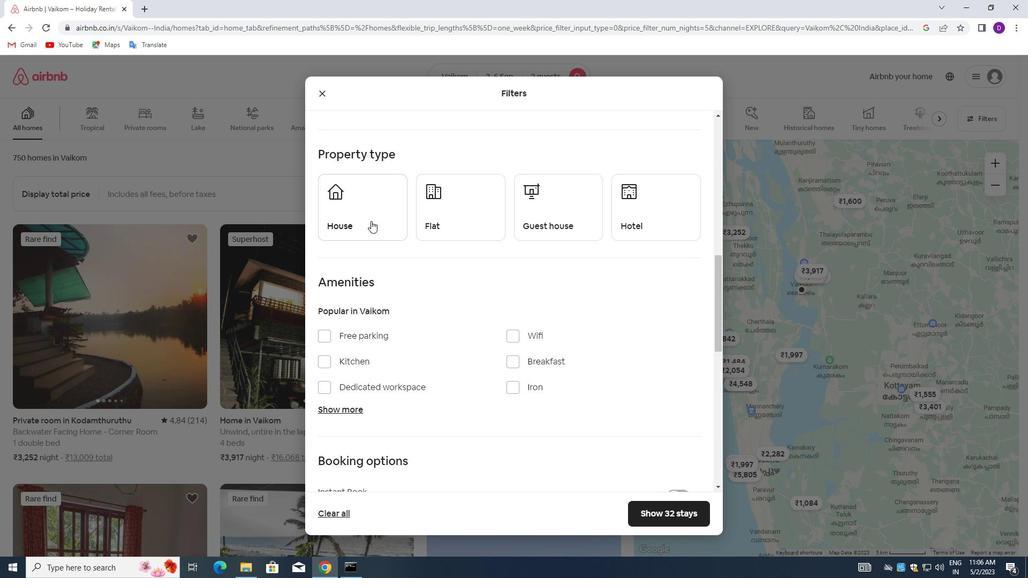 
Action: Mouse moved to (441, 216)
Screenshot: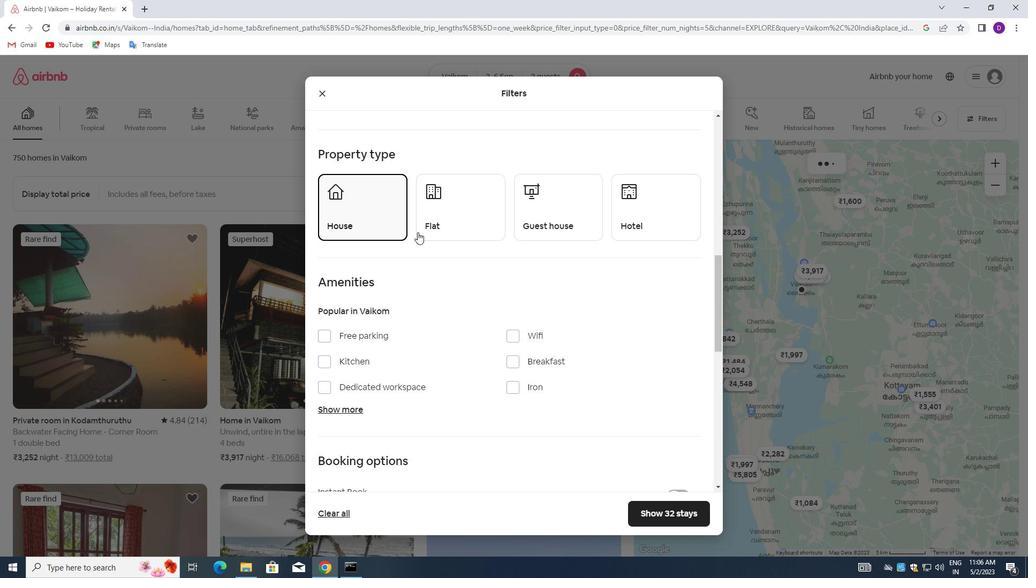 
Action: Mouse pressed left at (441, 216)
Screenshot: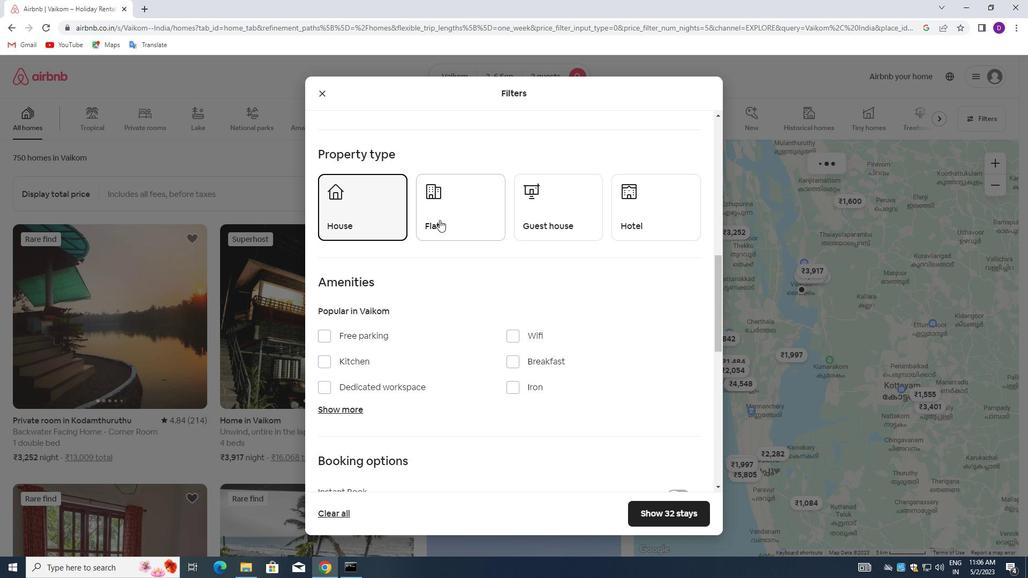 
Action: Mouse moved to (532, 213)
Screenshot: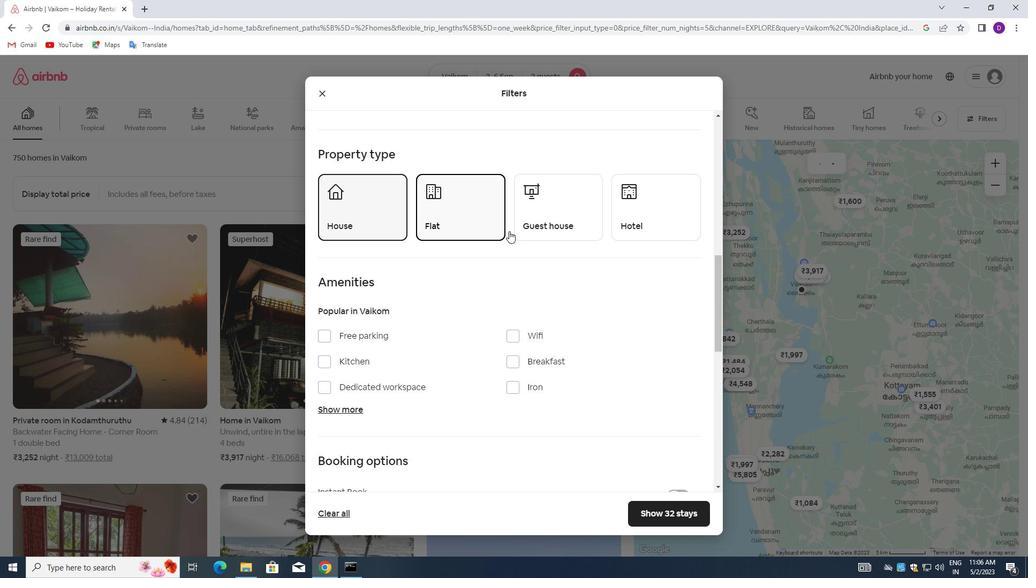 
Action: Mouse pressed left at (532, 213)
Screenshot: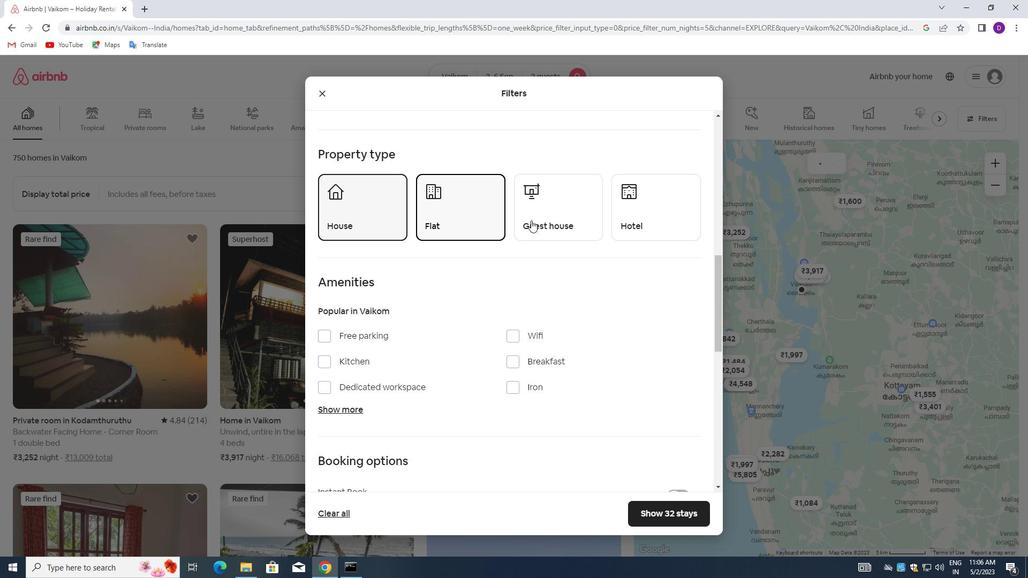 
Action: Mouse moved to (629, 213)
Screenshot: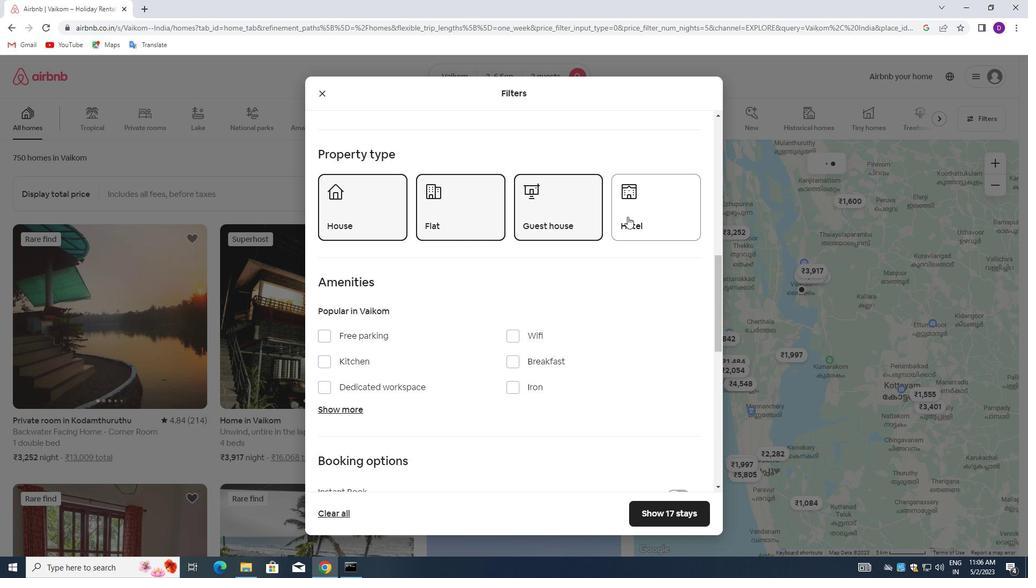 
Action: Mouse pressed left at (629, 213)
Screenshot: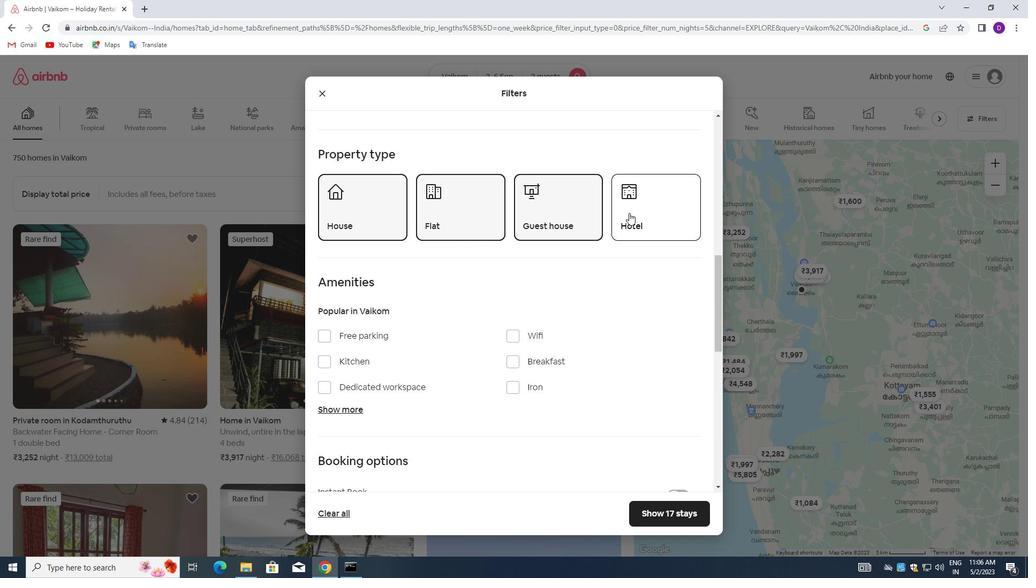 
Action: Mouse moved to (476, 276)
Screenshot: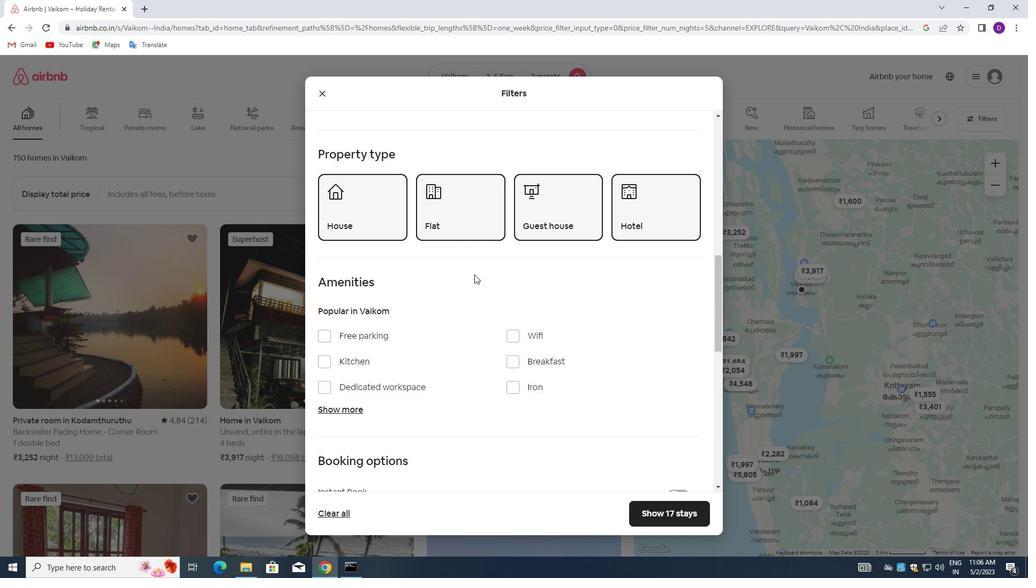 
Action: Mouse scrolled (476, 276) with delta (0, 0)
Screenshot: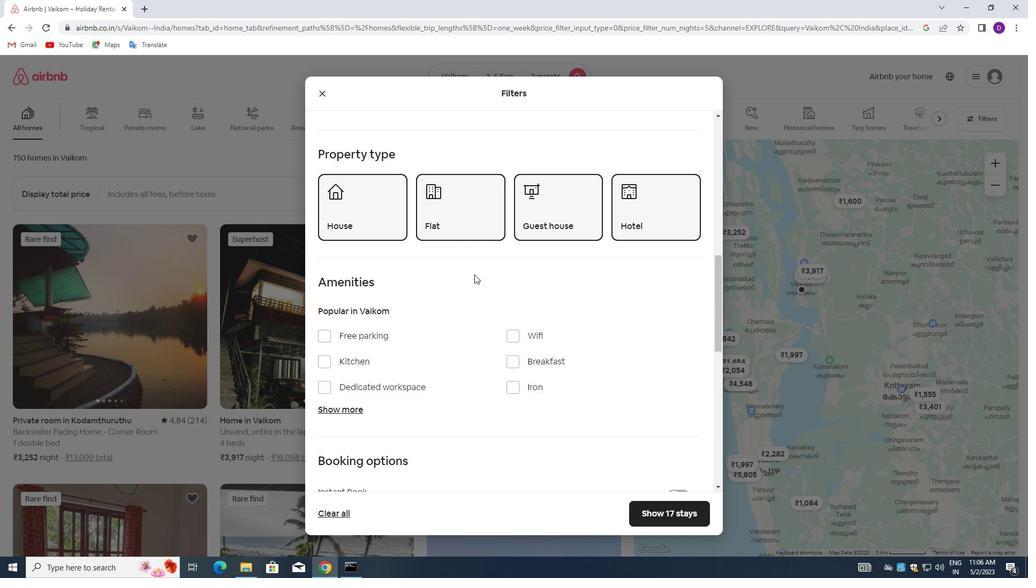 
Action: Mouse moved to (476, 277)
Screenshot: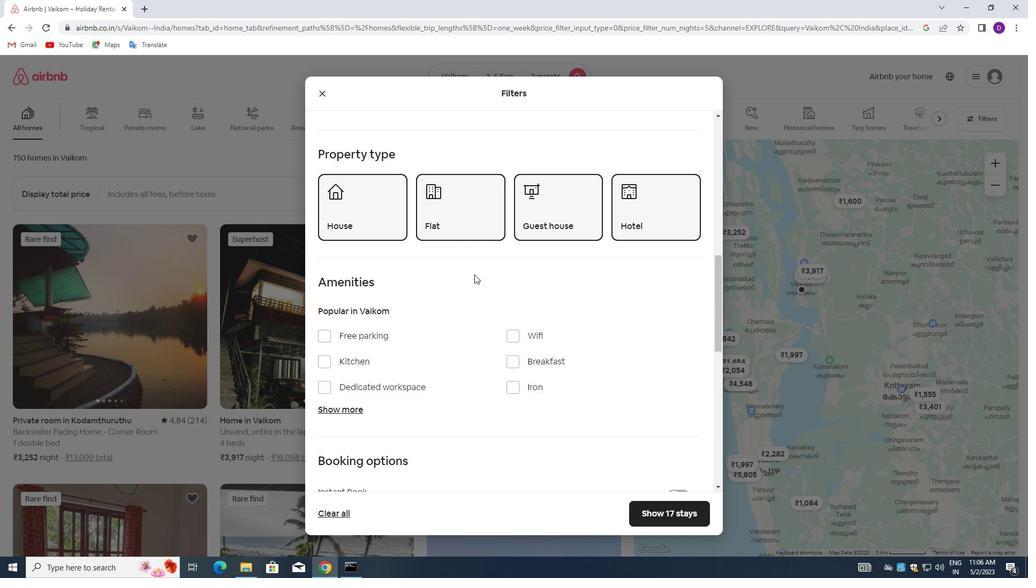 
Action: Mouse scrolled (476, 276) with delta (0, 0)
Screenshot: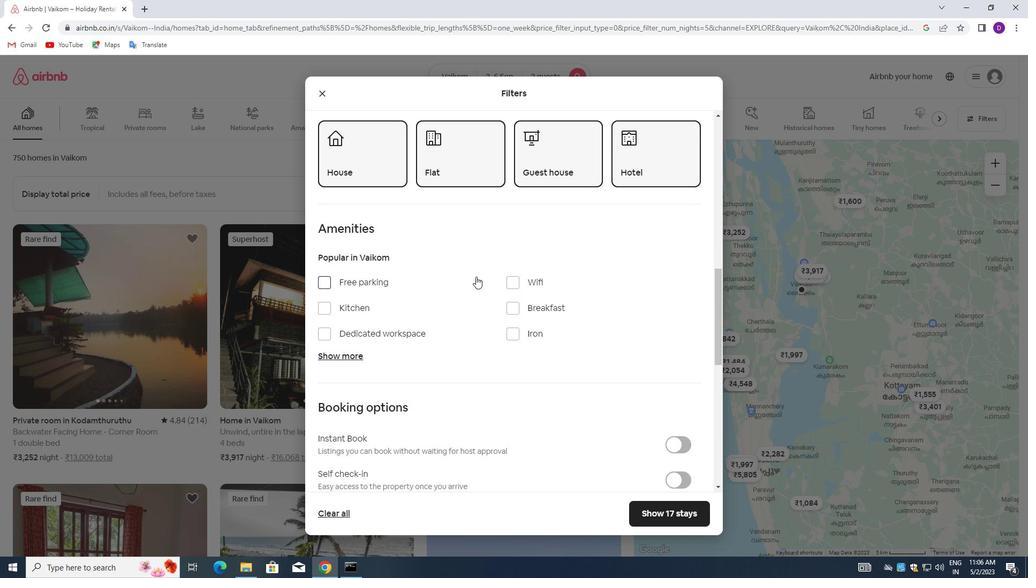 
Action: Mouse moved to (329, 301)
Screenshot: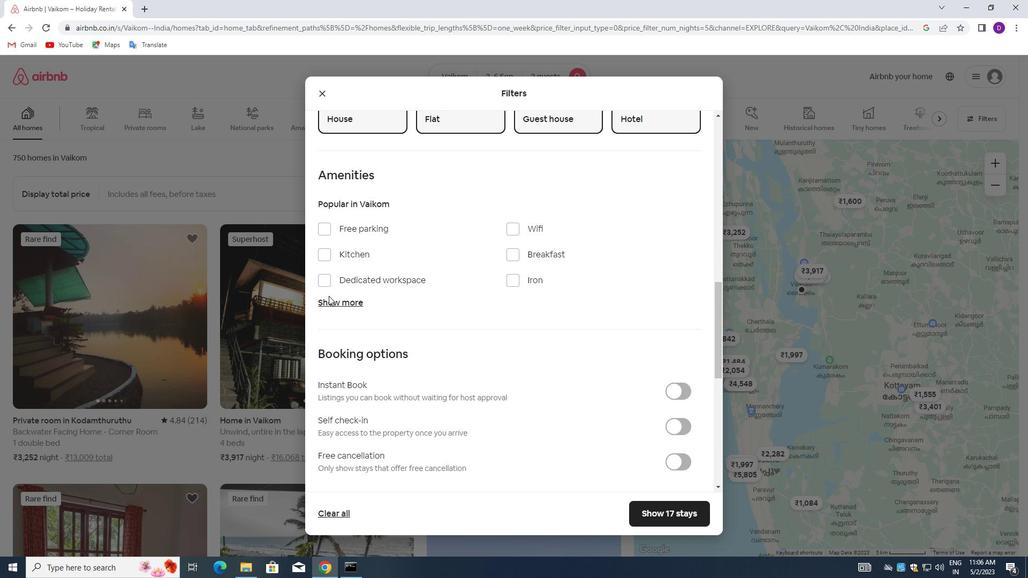 
Action: Mouse pressed left at (329, 301)
Screenshot: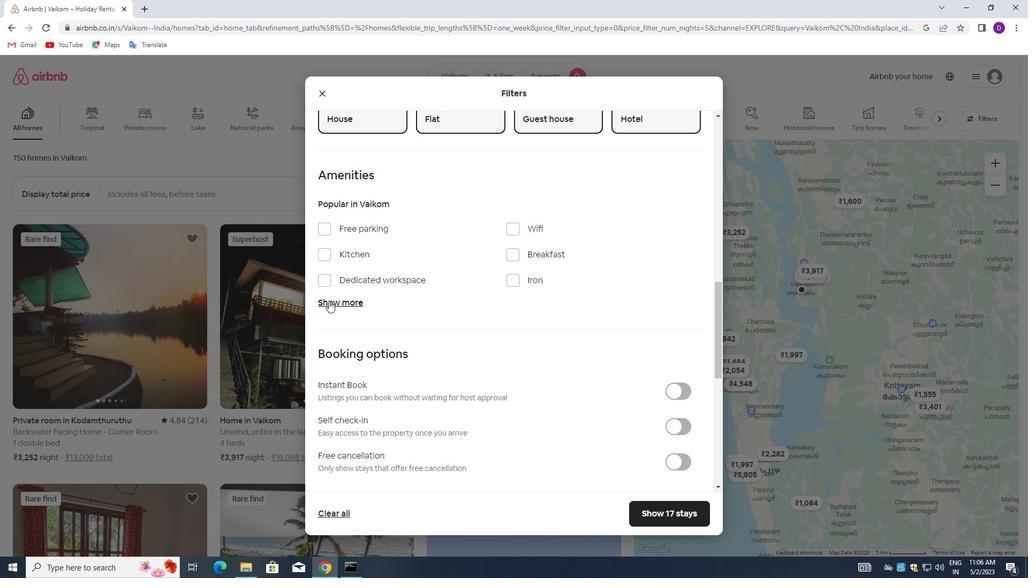 
Action: Mouse moved to (321, 340)
Screenshot: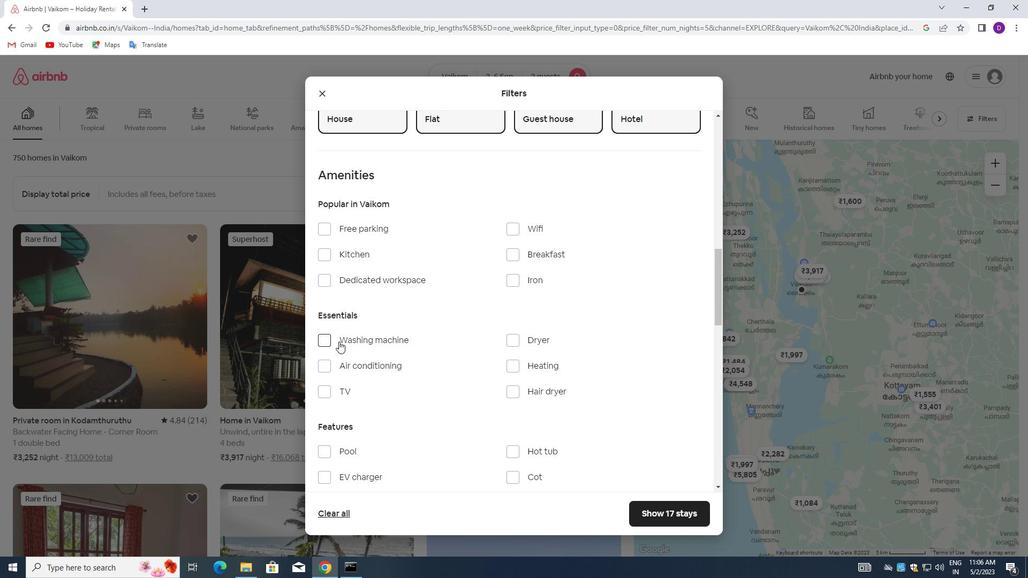 
Action: Mouse pressed left at (321, 340)
Screenshot: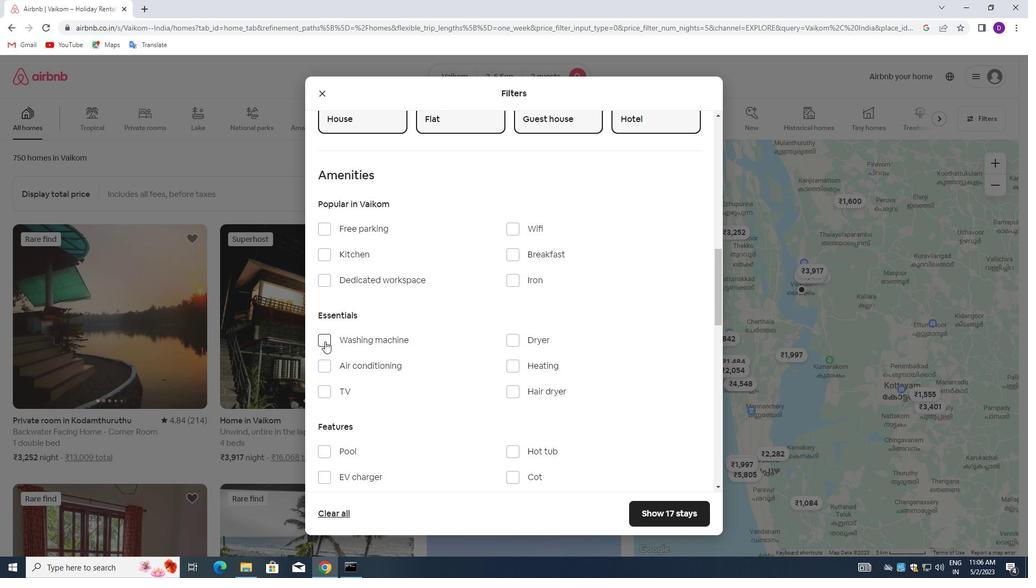 
Action: Mouse moved to (601, 331)
Screenshot: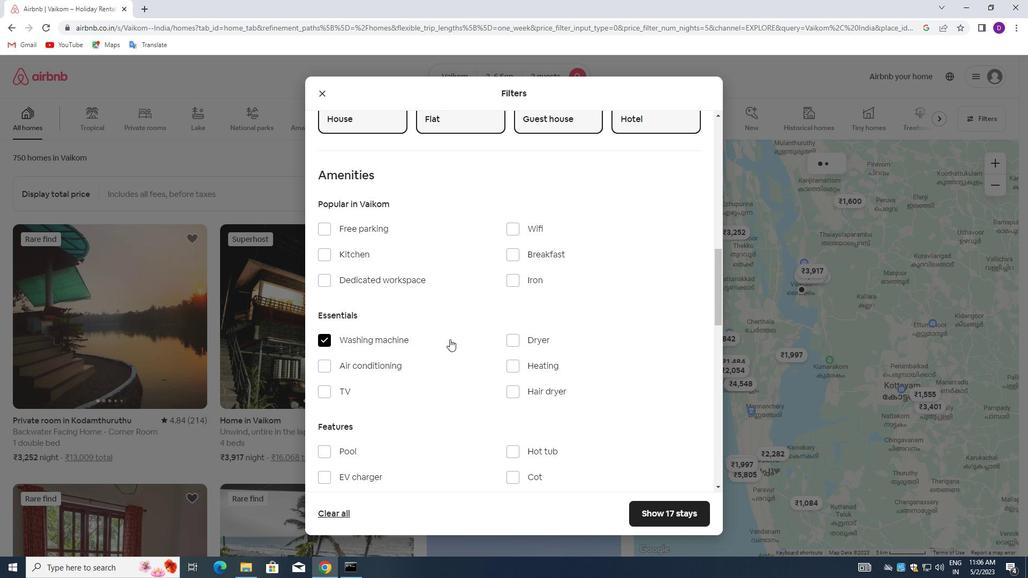 
Action: Mouse scrolled (601, 331) with delta (0, 0)
Screenshot: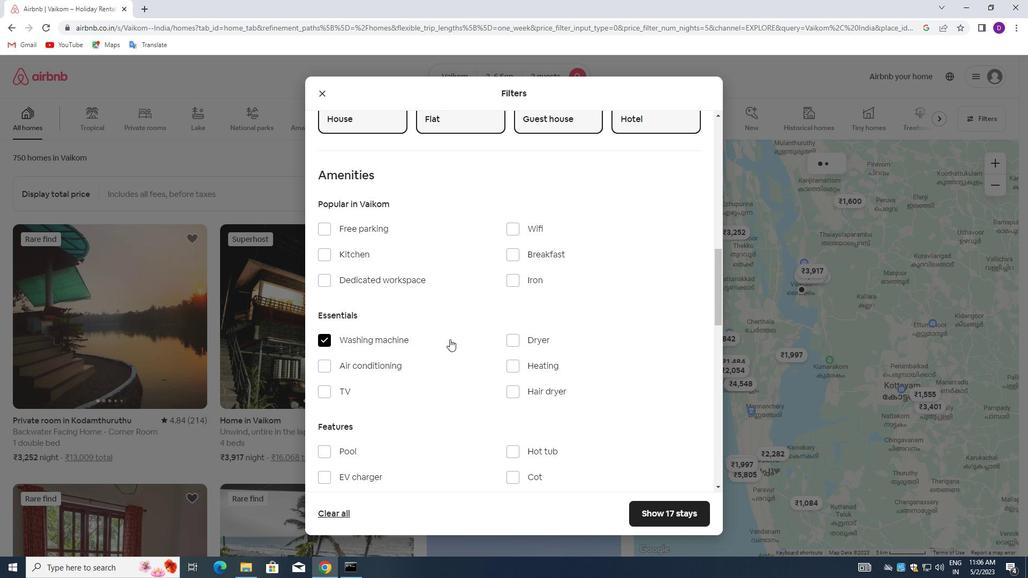 
Action: Mouse moved to (601, 331)
Screenshot: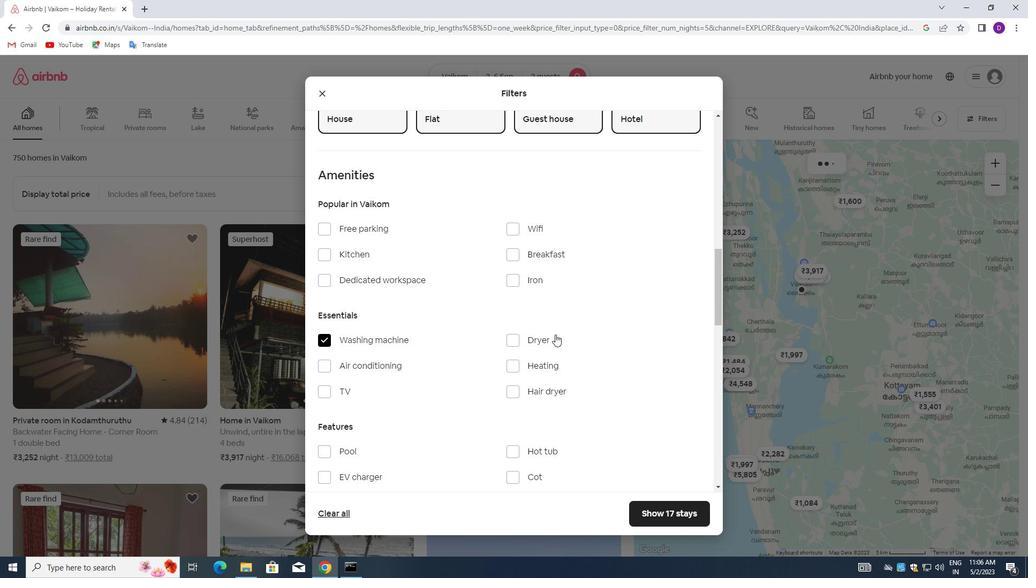 
Action: Mouse scrolled (601, 331) with delta (0, 0)
Screenshot: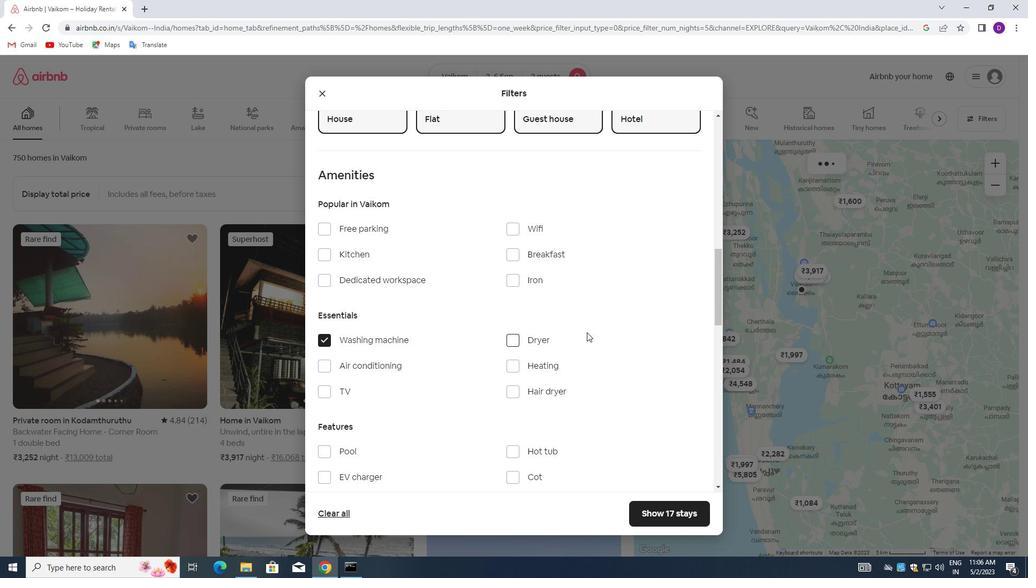 
Action: Mouse scrolled (601, 331) with delta (0, 0)
Screenshot: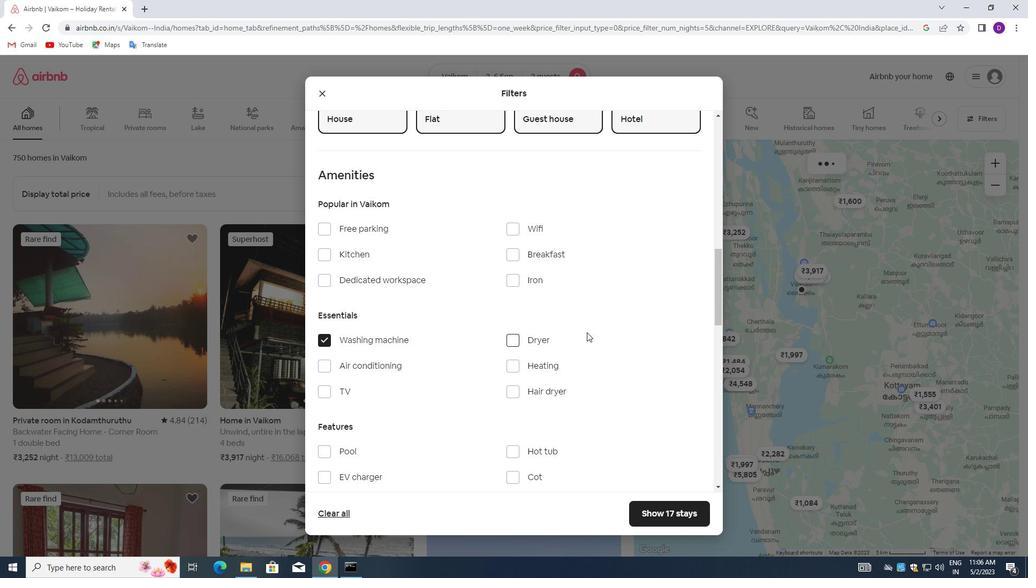 
Action: Mouse moved to (587, 341)
Screenshot: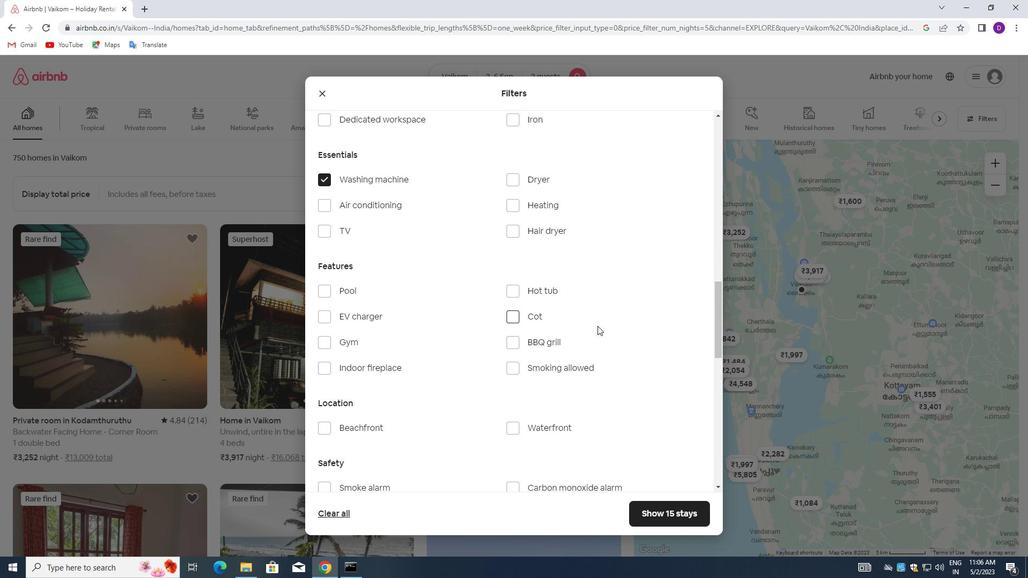 
Action: Mouse scrolled (587, 341) with delta (0, 0)
Screenshot: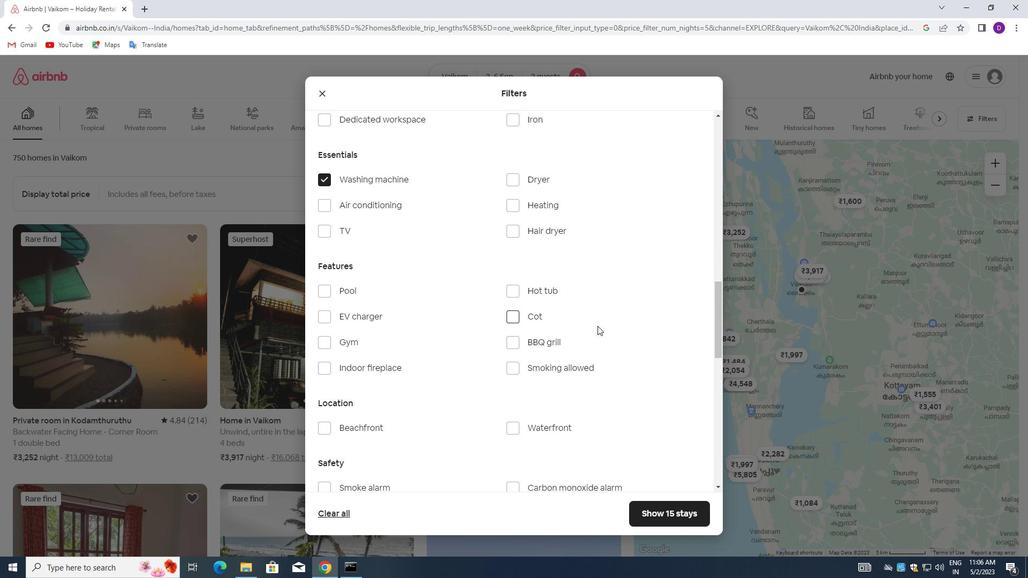 
Action: Mouse moved to (587, 342)
Screenshot: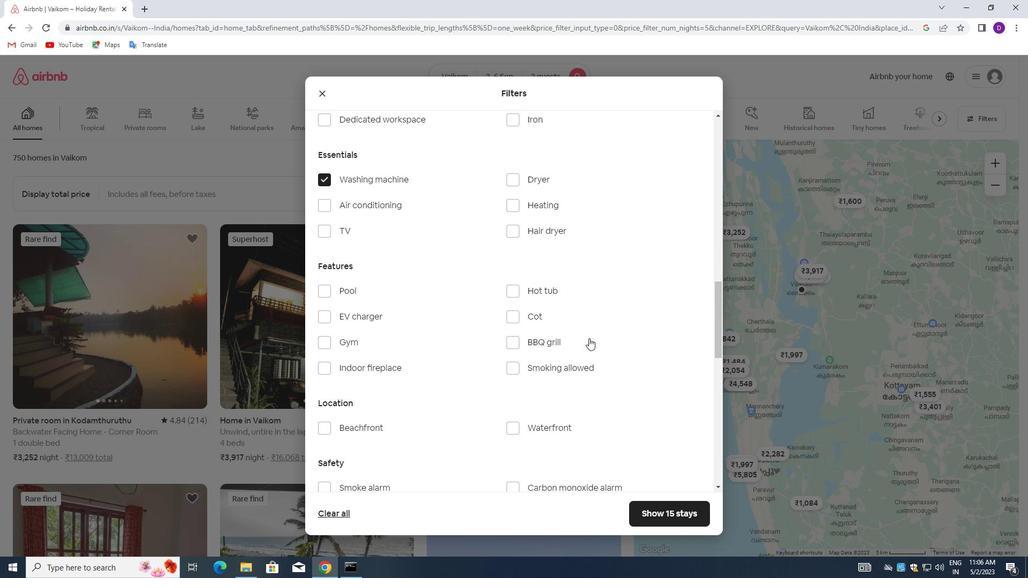 
Action: Mouse scrolled (587, 342) with delta (0, 0)
Screenshot: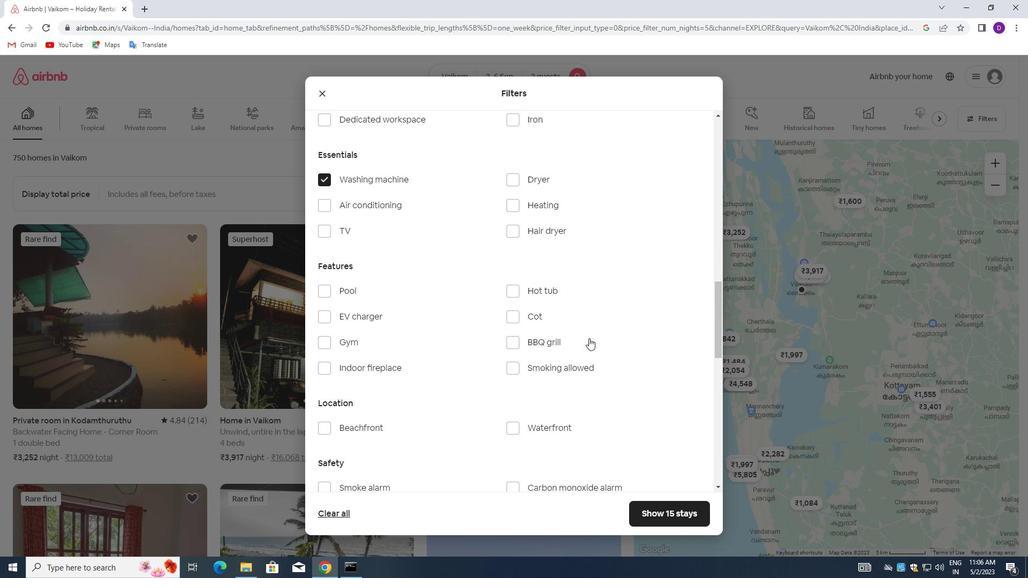 
Action: Mouse moved to (586, 342)
Screenshot: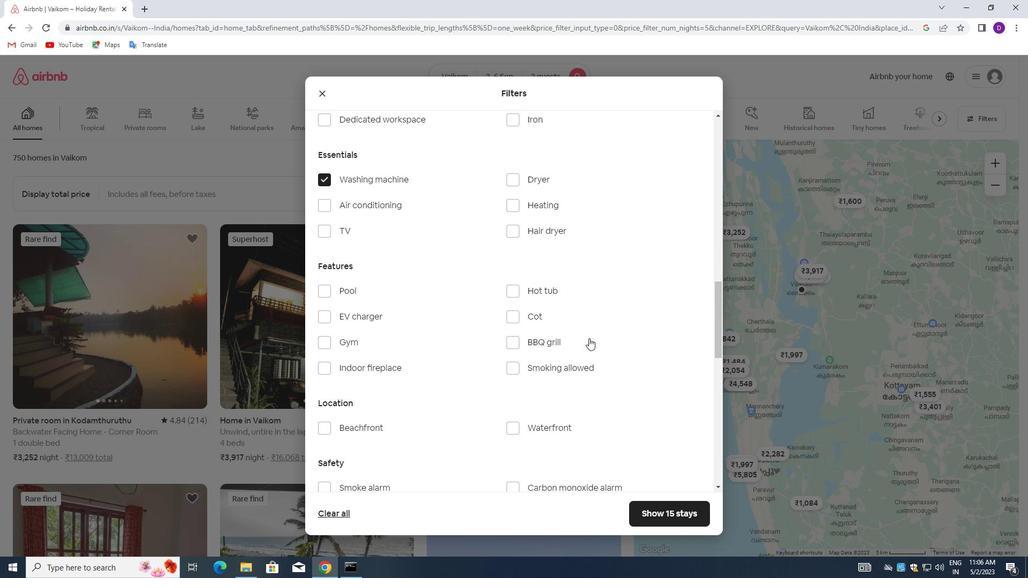 
Action: Mouse scrolled (586, 342) with delta (0, 0)
Screenshot: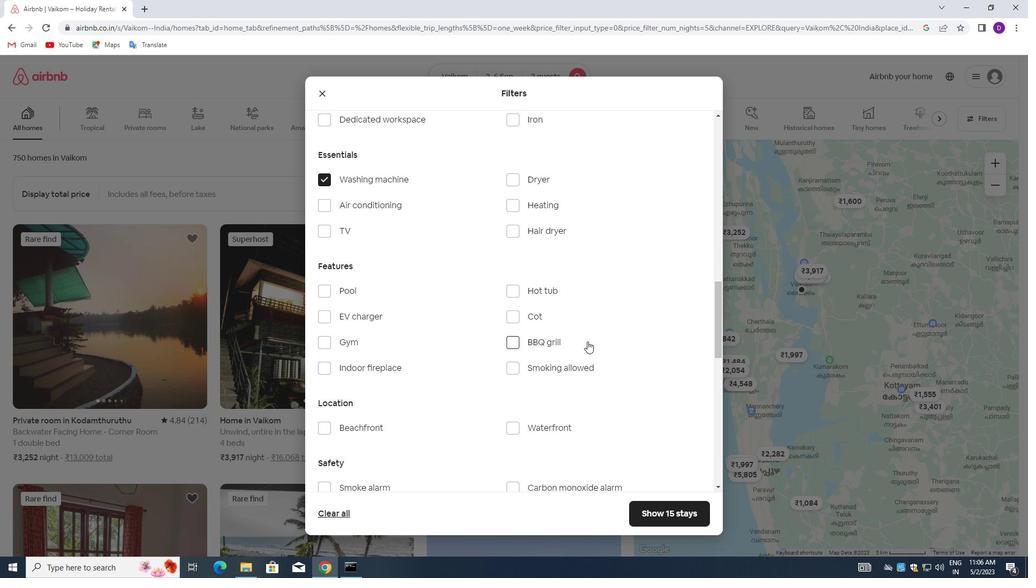
Action: Mouse moved to (524, 332)
Screenshot: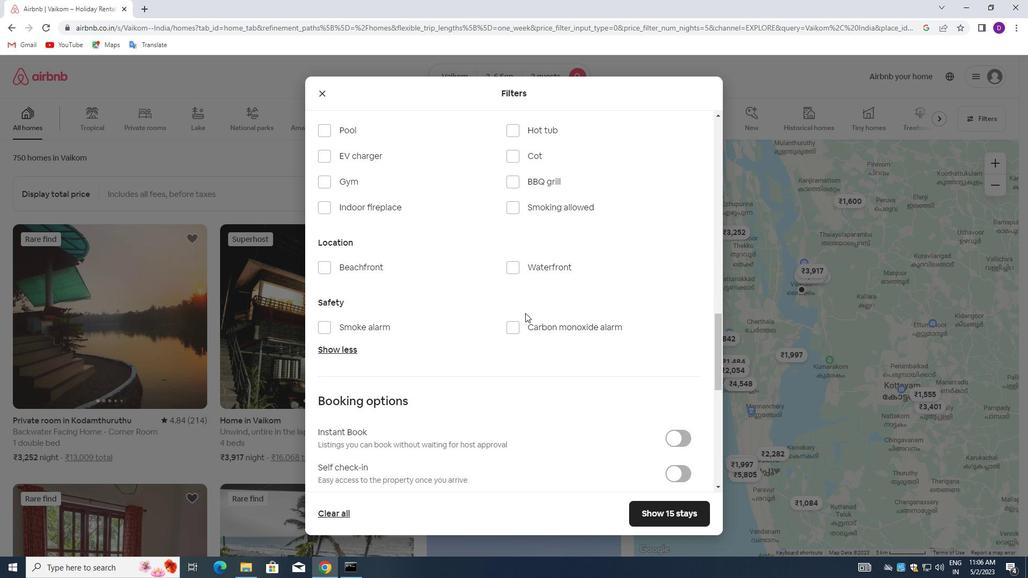 
Action: Mouse scrolled (524, 331) with delta (0, 0)
Screenshot: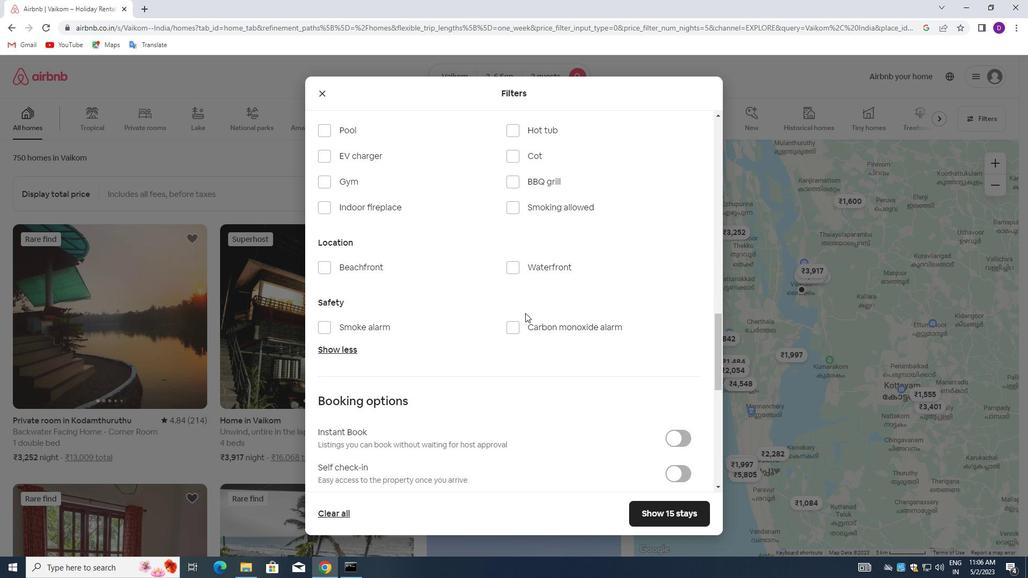 
Action: Mouse moved to (524, 334)
Screenshot: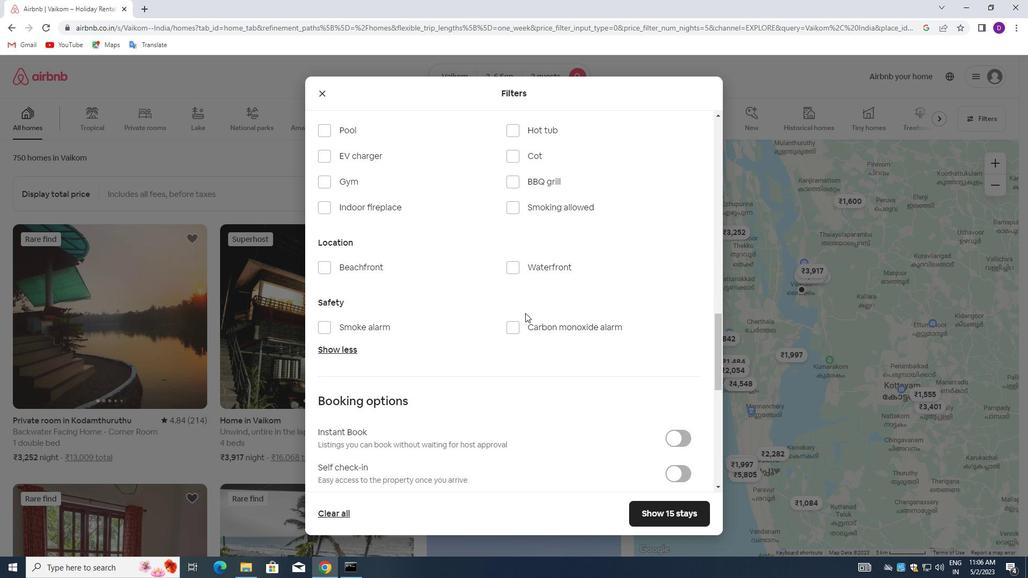 
Action: Mouse scrolled (524, 333) with delta (0, 0)
Screenshot: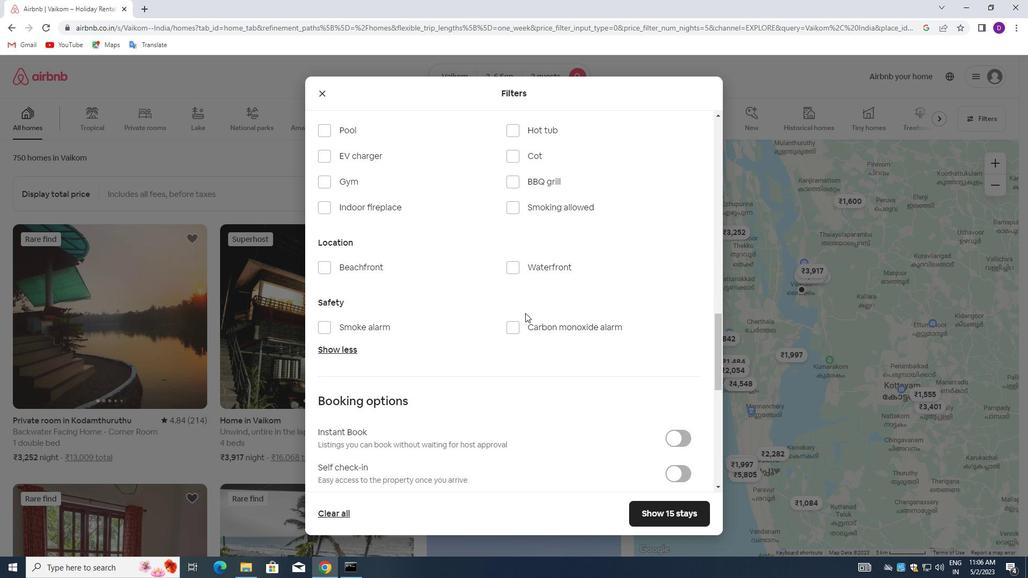 
Action: Mouse moved to (675, 363)
Screenshot: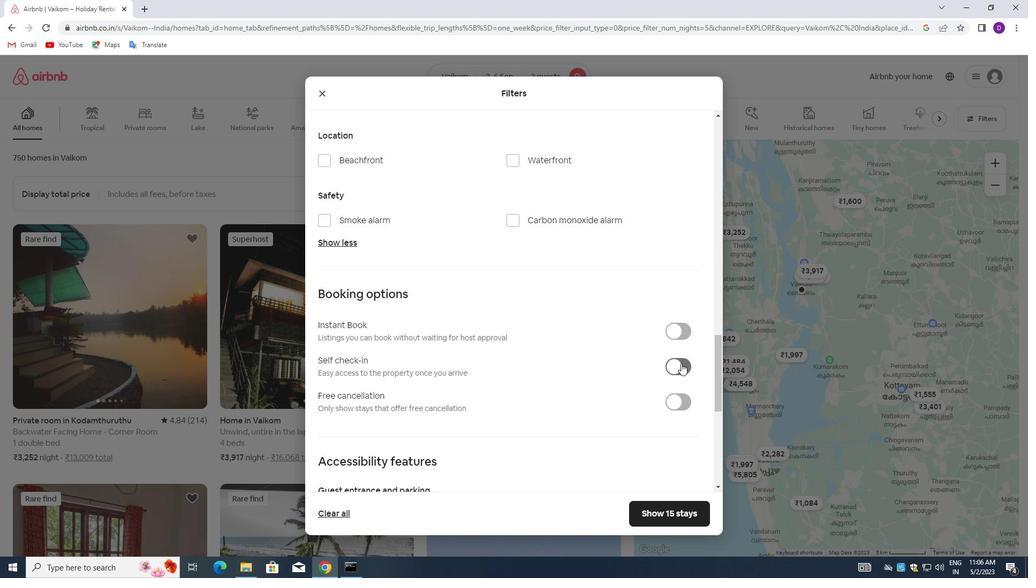 
Action: Mouse pressed left at (675, 363)
Screenshot: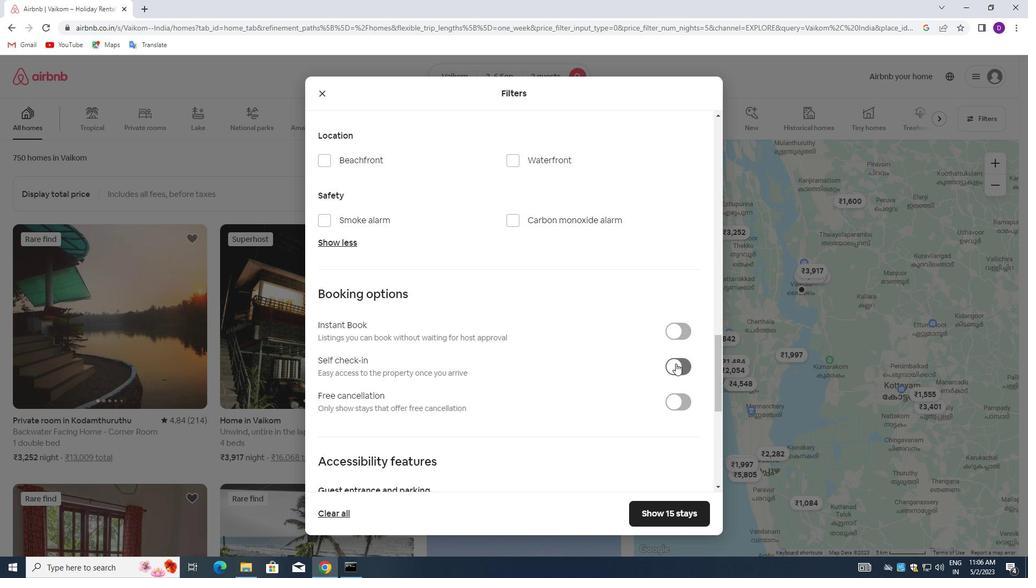 
Action: Mouse moved to (501, 355)
Screenshot: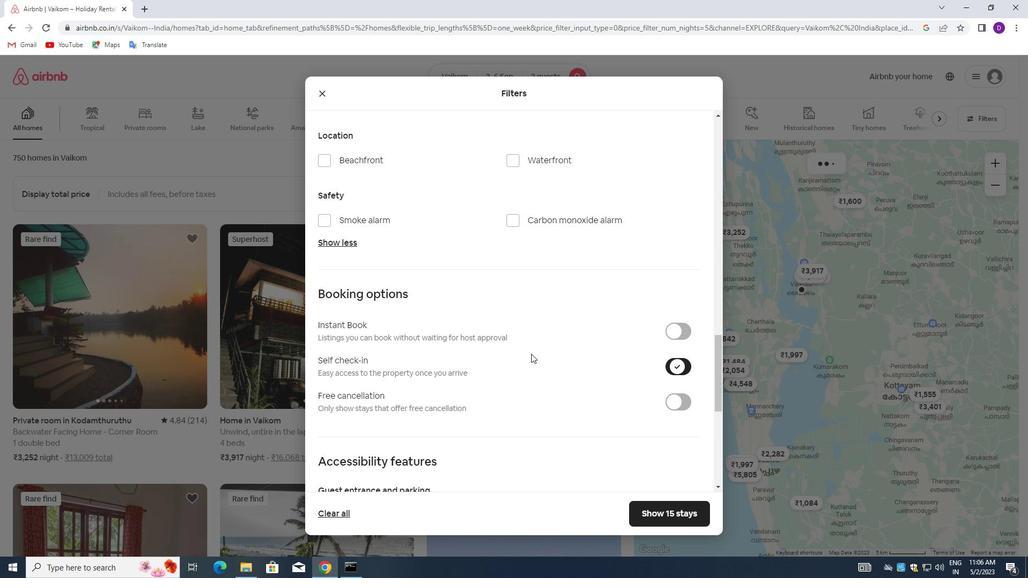 
Action: Mouse scrolled (501, 354) with delta (0, 0)
Screenshot: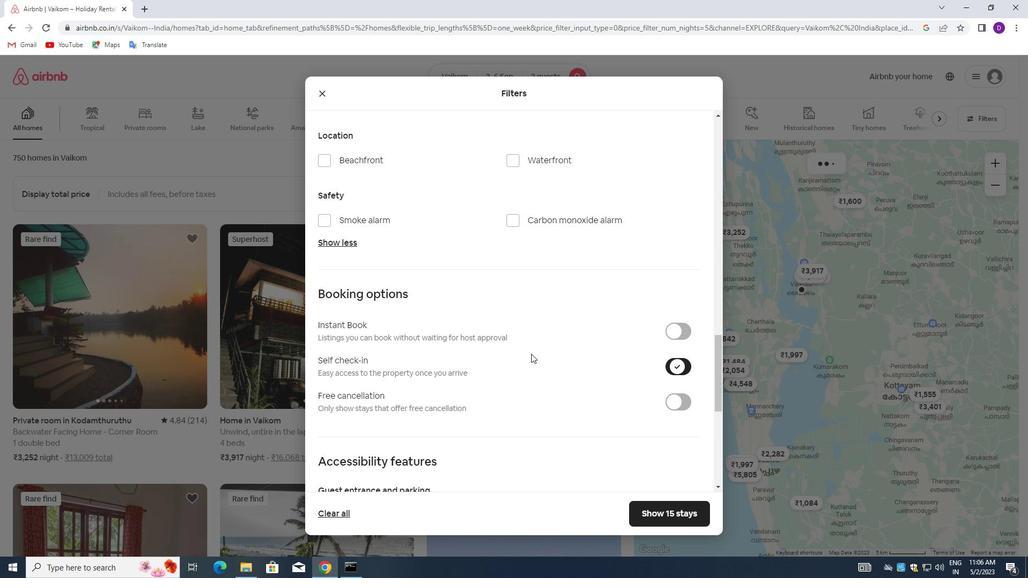 
Action: Mouse moved to (498, 356)
Screenshot: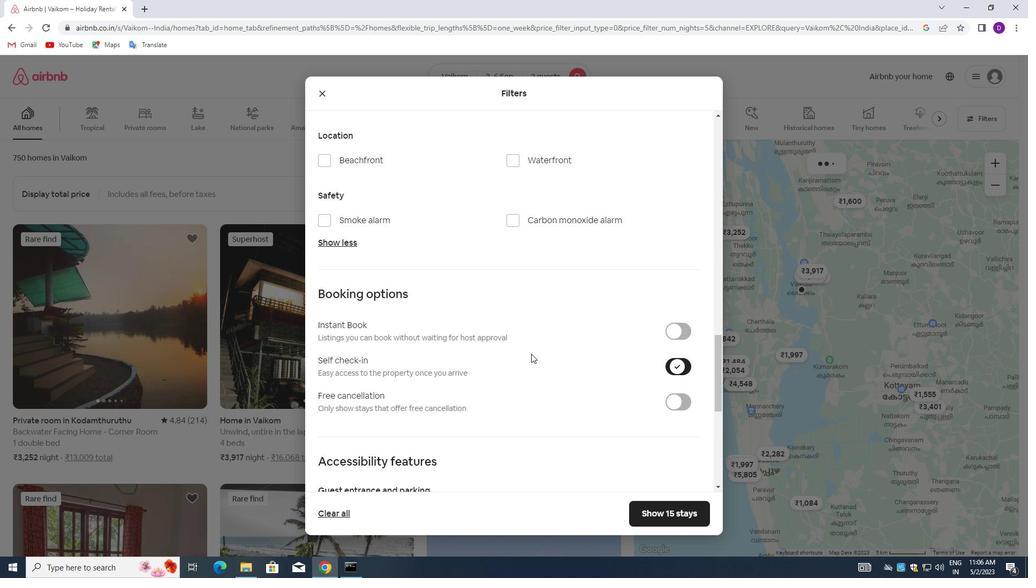 
Action: Mouse scrolled (498, 355) with delta (0, 0)
Screenshot: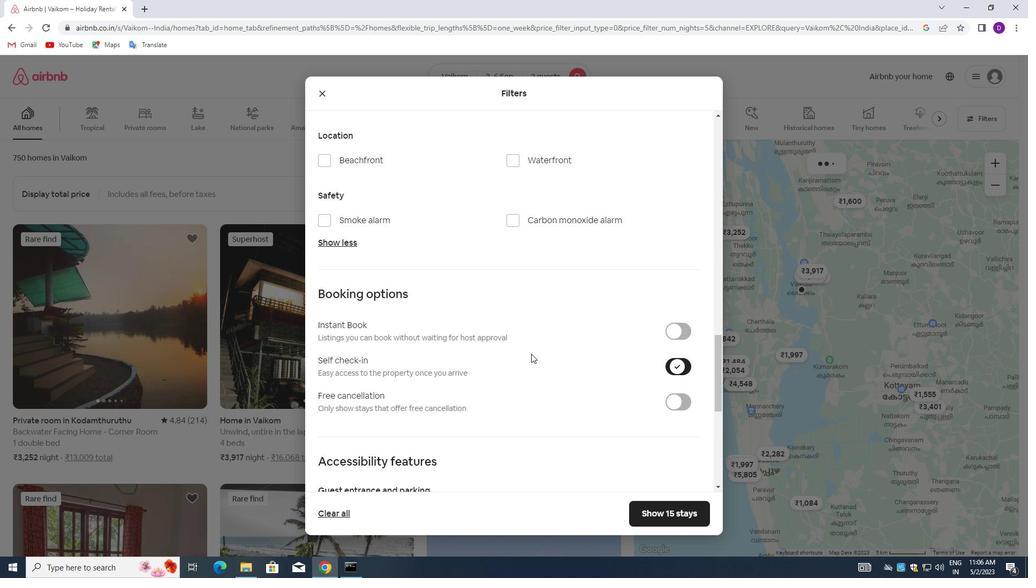 
Action: Mouse moved to (497, 356)
Screenshot: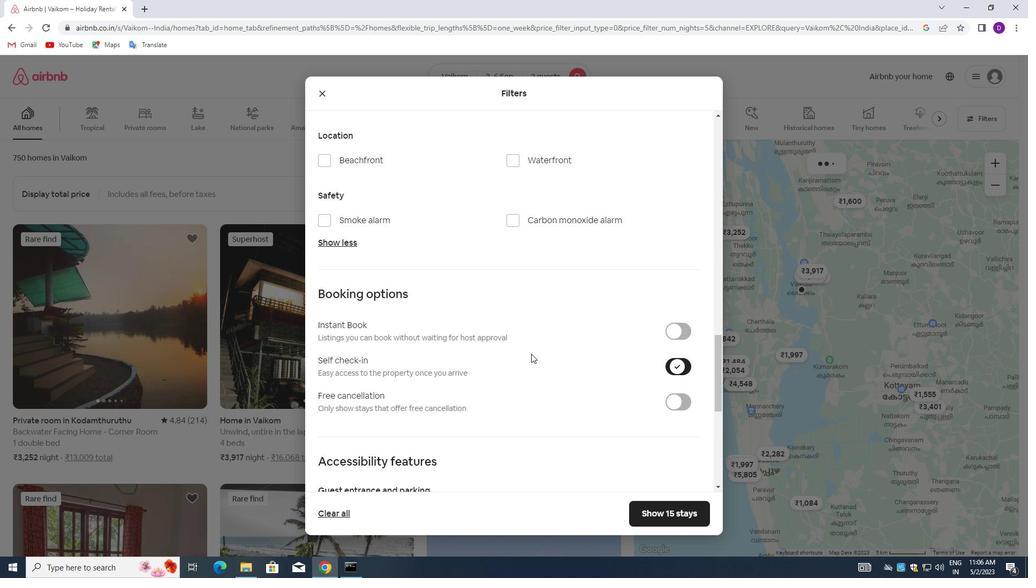 
Action: Mouse scrolled (497, 356) with delta (0, 0)
Screenshot: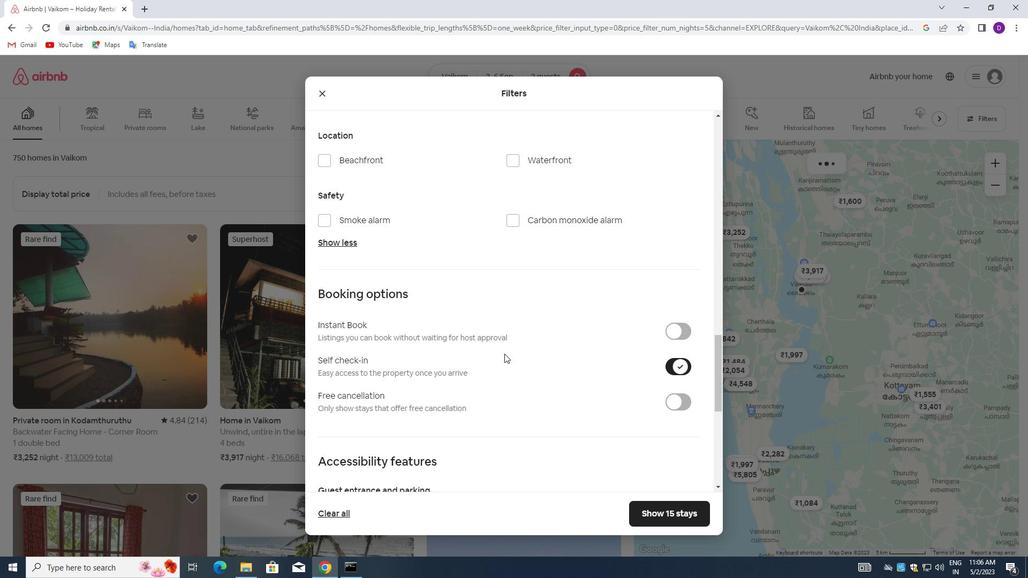 
Action: Mouse moved to (496, 357)
Screenshot: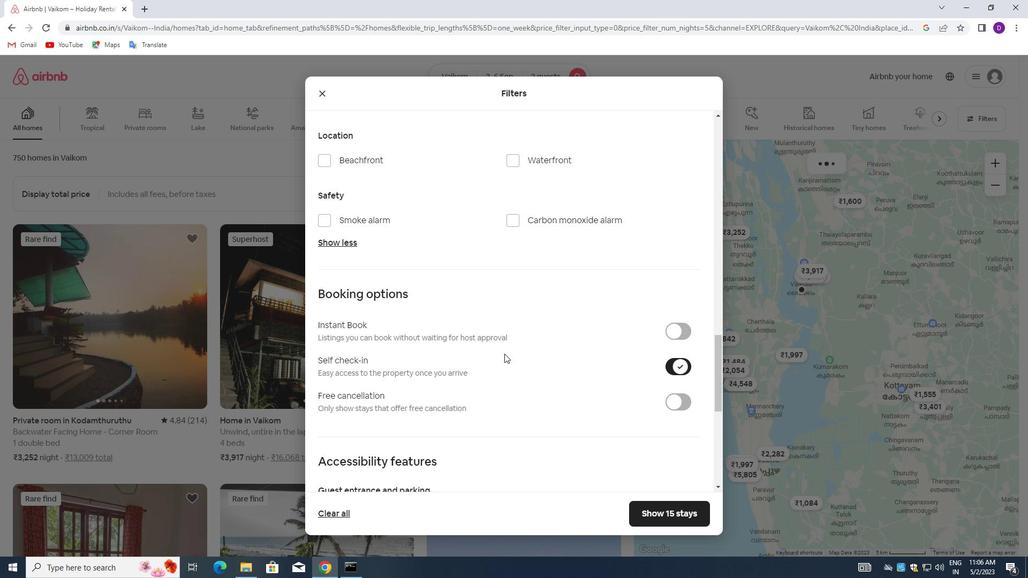 
Action: Mouse scrolled (496, 356) with delta (0, 0)
Screenshot: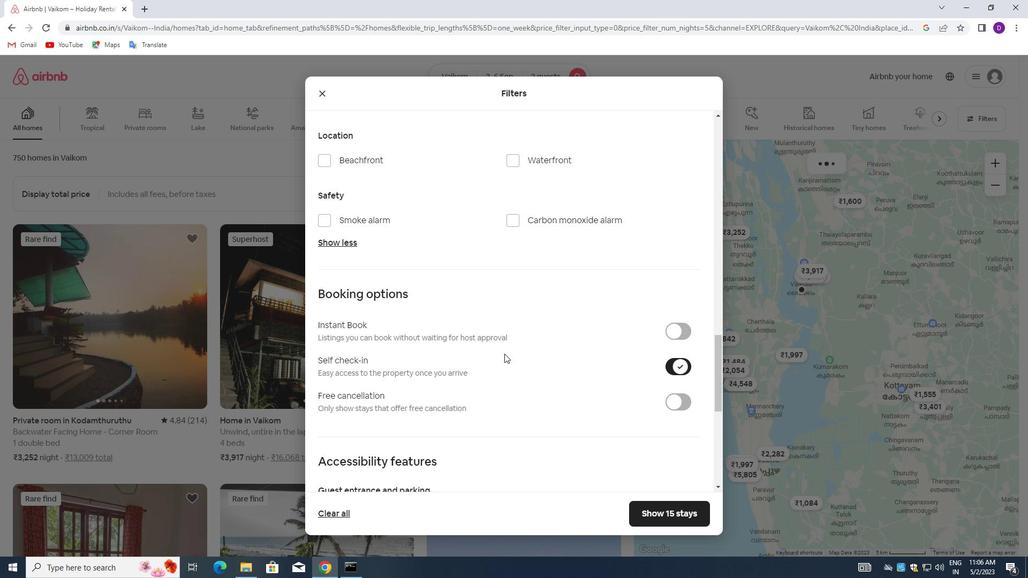 
Action: Mouse moved to (494, 357)
Screenshot: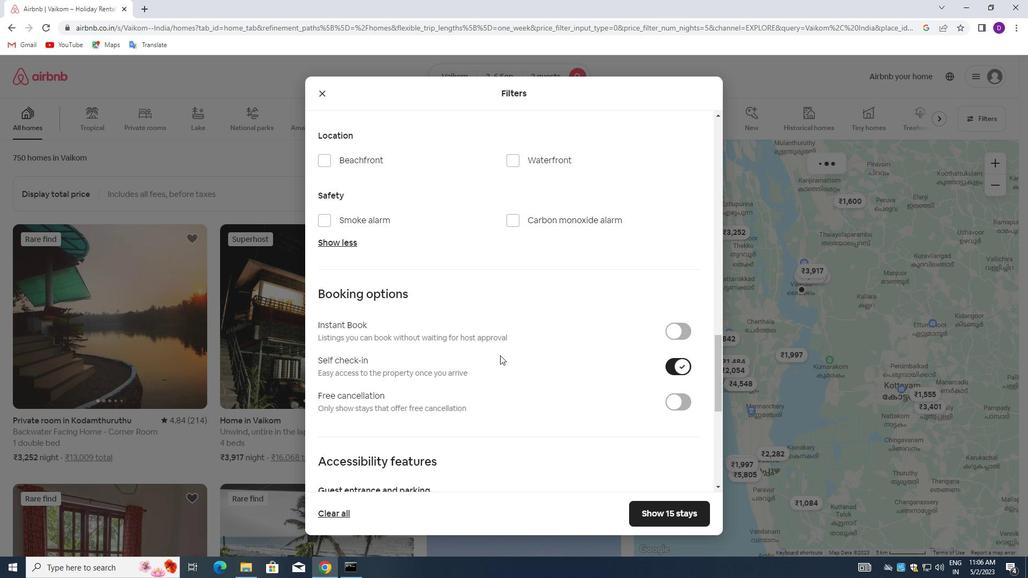 
Action: Mouse scrolled (494, 356) with delta (0, 0)
Screenshot: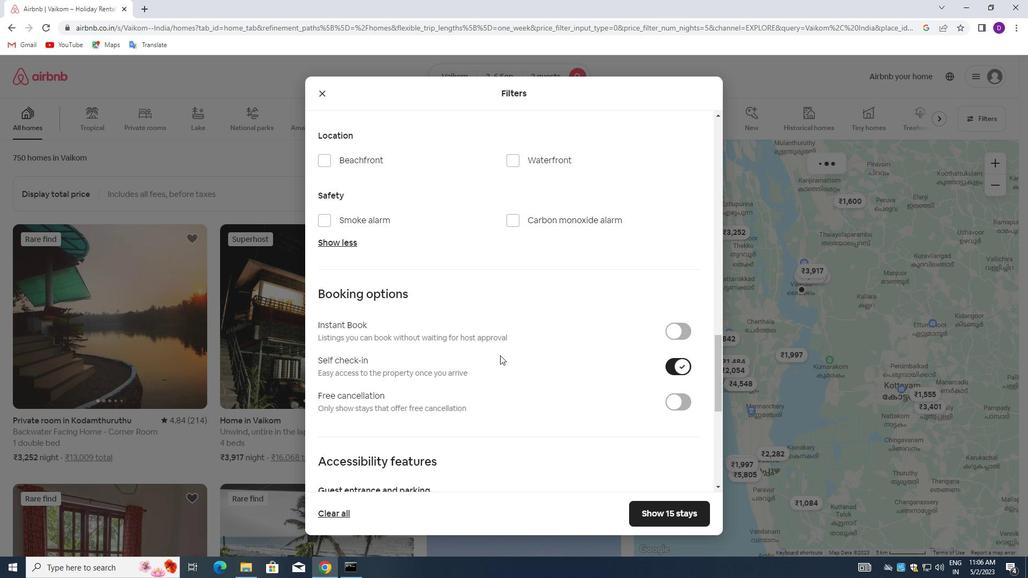 
Action: Mouse moved to (483, 371)
Screenshot: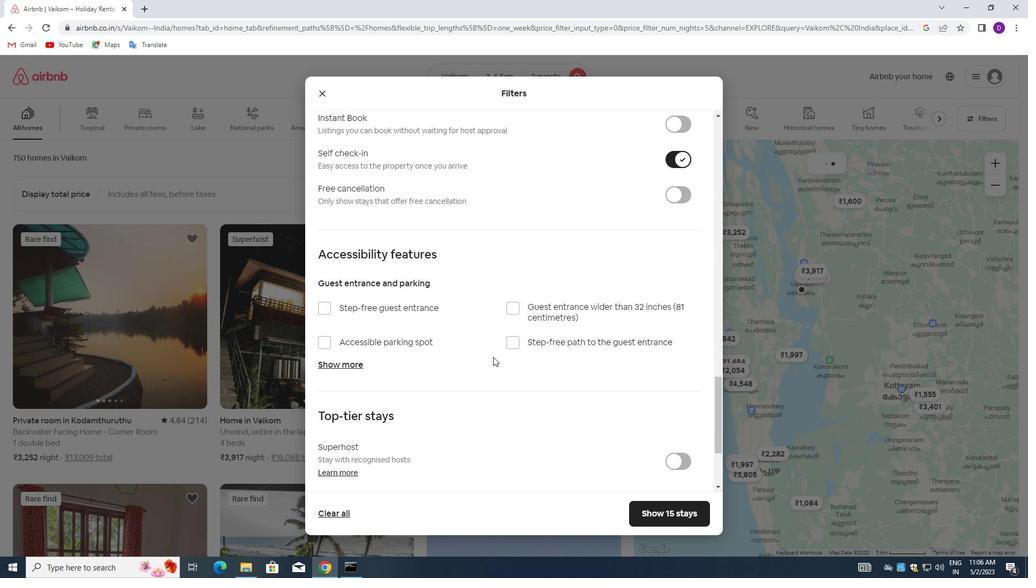 
Action: Mouse scrolled (483, 370) with delta (0, 0)
Screenshot: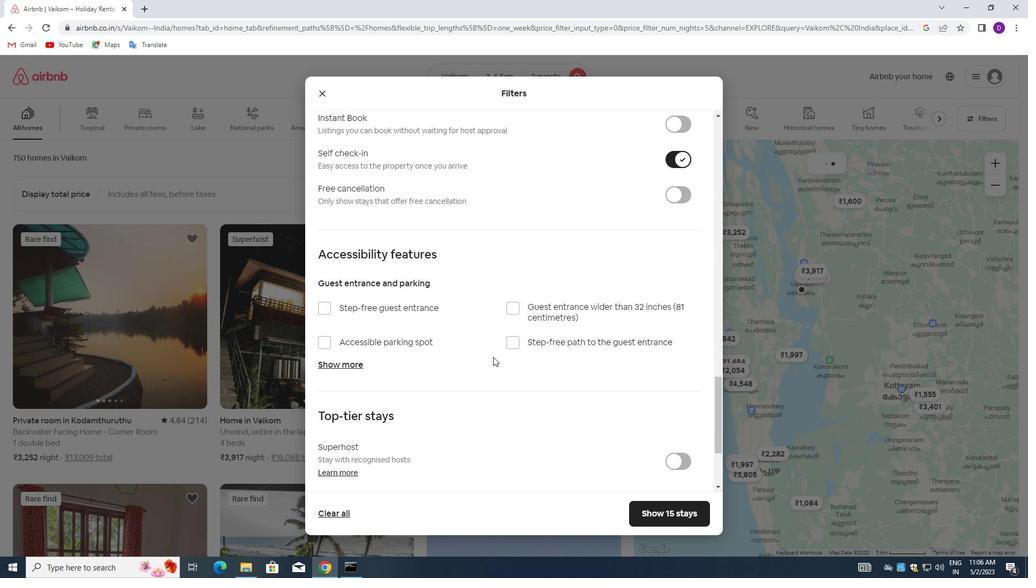 
Action: Mouse moved to (479, 378)
Screenshot: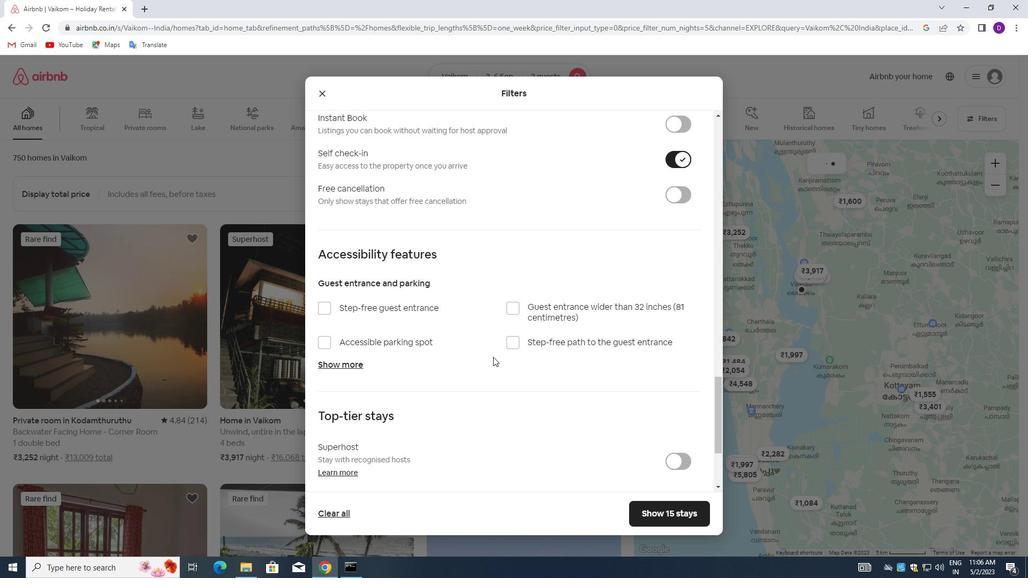 
Action: Mouse scrolled (479, 377) with delta (0, 0)
Screenshot: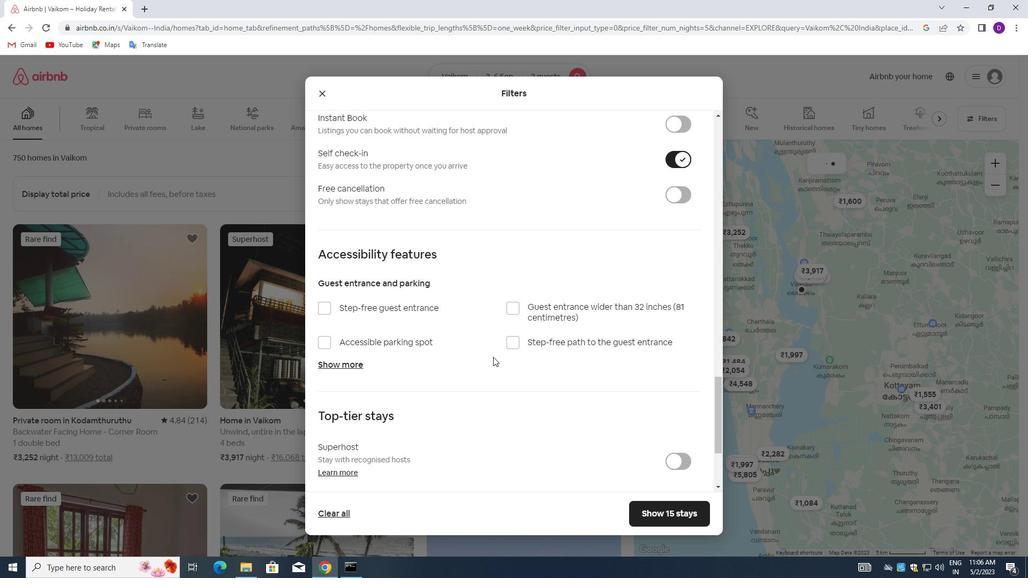 
Action: Mouse moved to (474, 383)
Screenshot: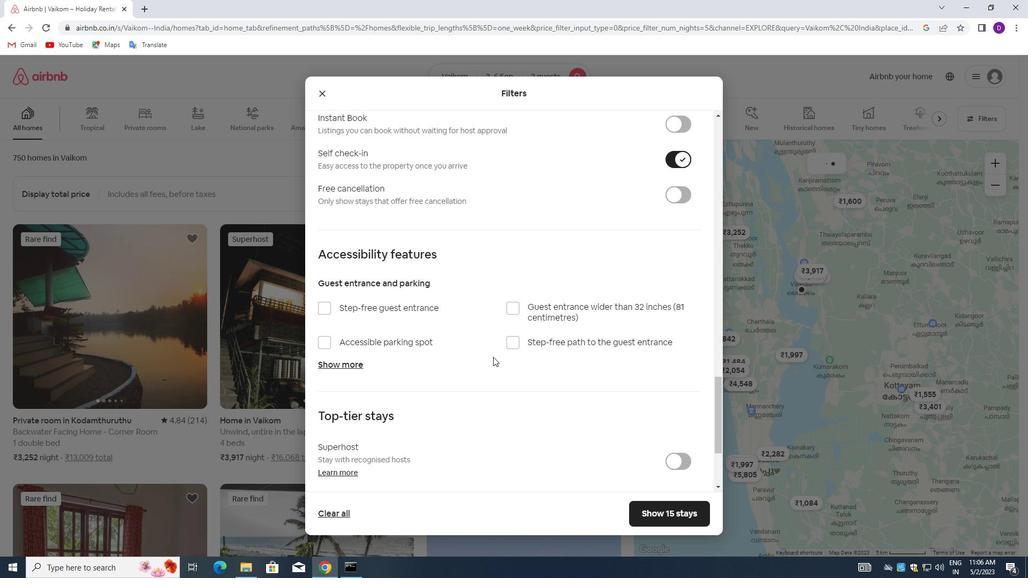 
Action: Mouse scrolled (474, 382) with delta (0, 0)
Screenshot: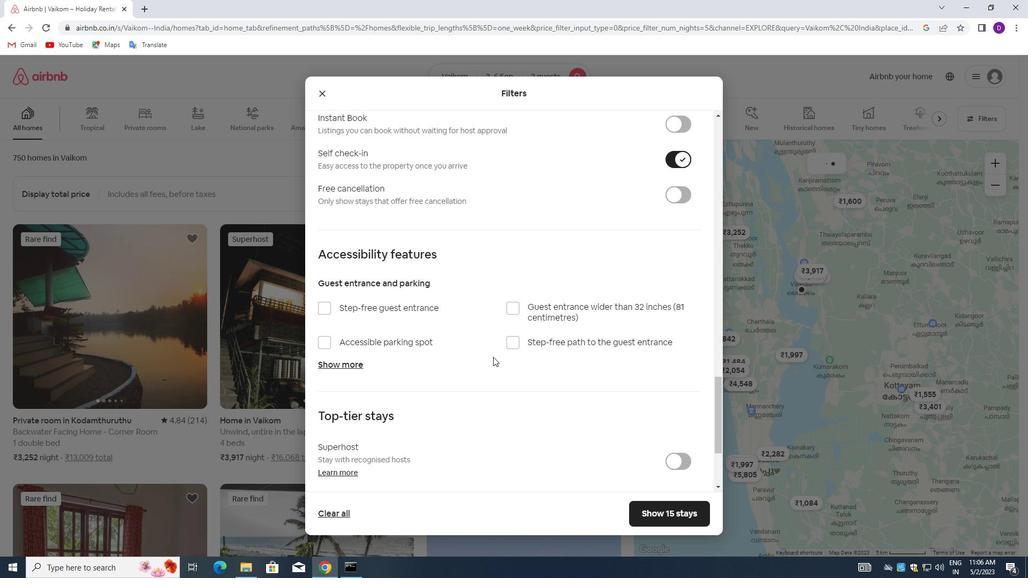 
Action: Mouse moved to (469, 388)
Screenshot: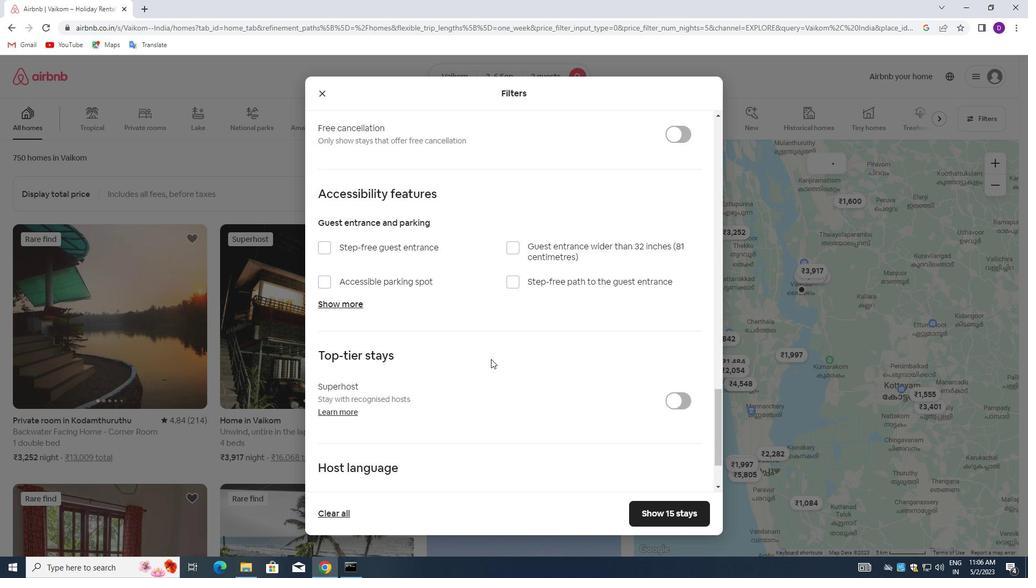 
Action: Mouse scrolled (469, 387) with delta (0, 0)
Screenshot: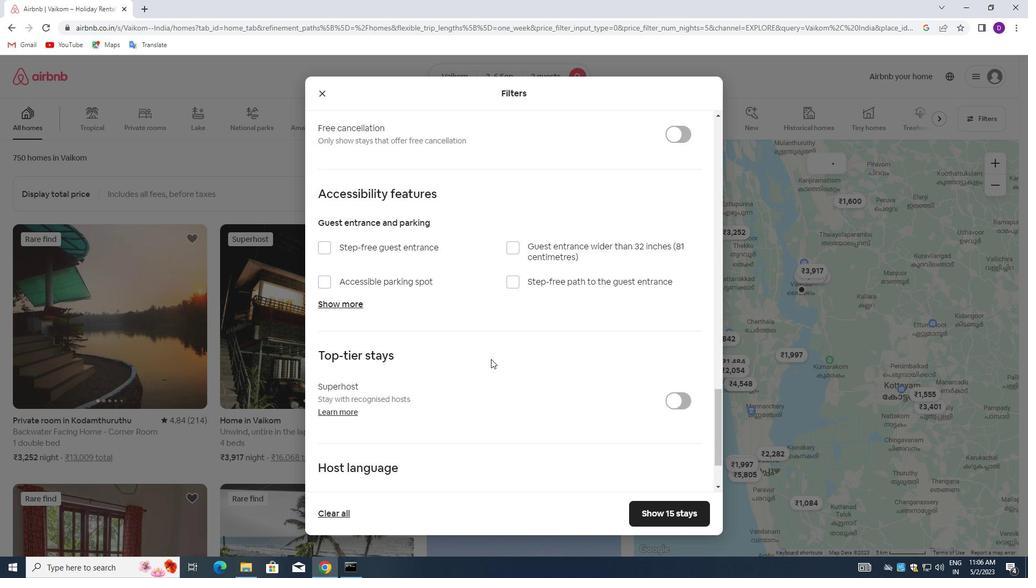 
Action: Mouse moved to (458, 394)
Screenshot: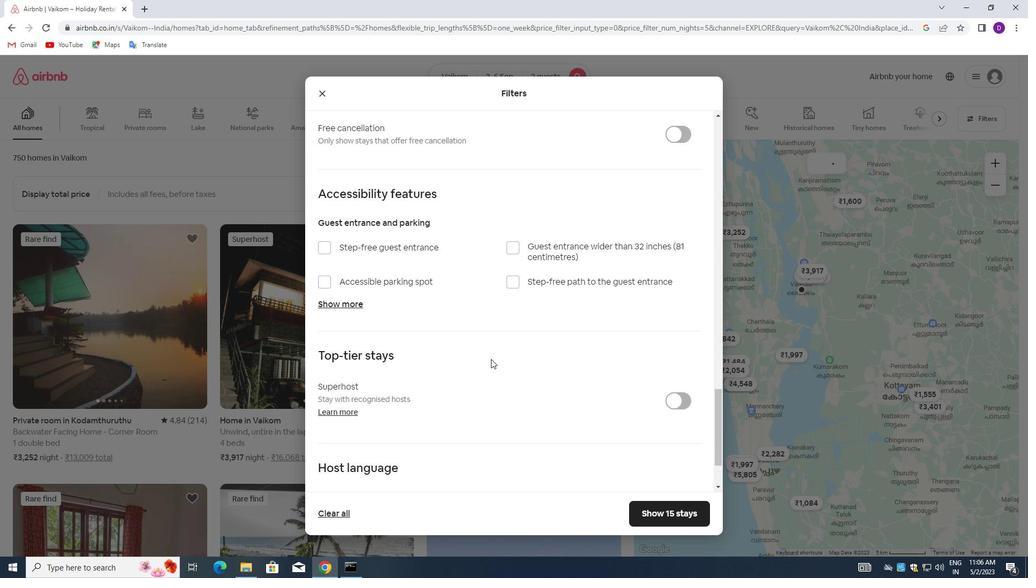 
Action: Mouse scrolled (458, 393) with delta (0, 0)
Screenshot: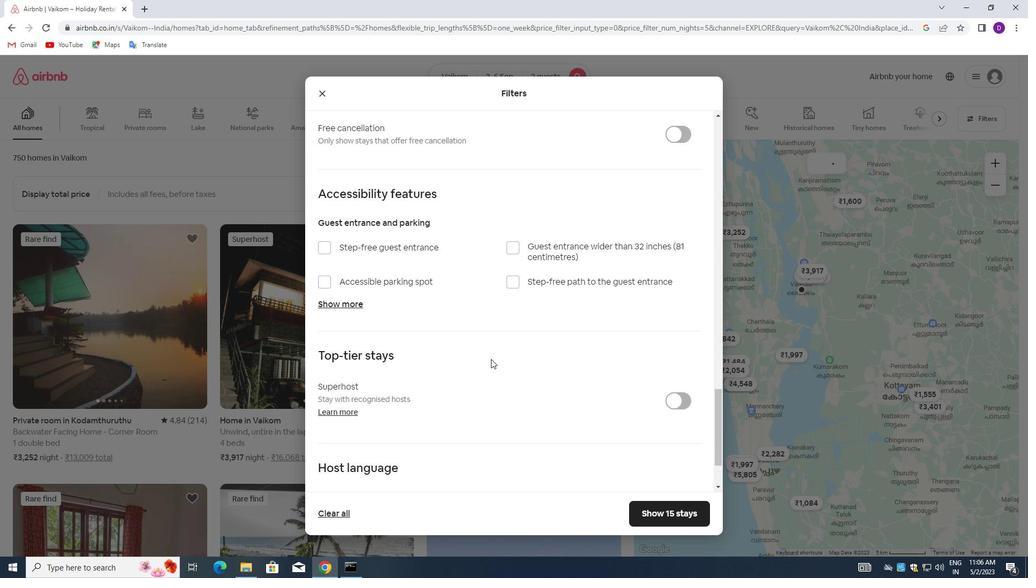 
Action: Mouse moved to (323, 420)
Screenshot: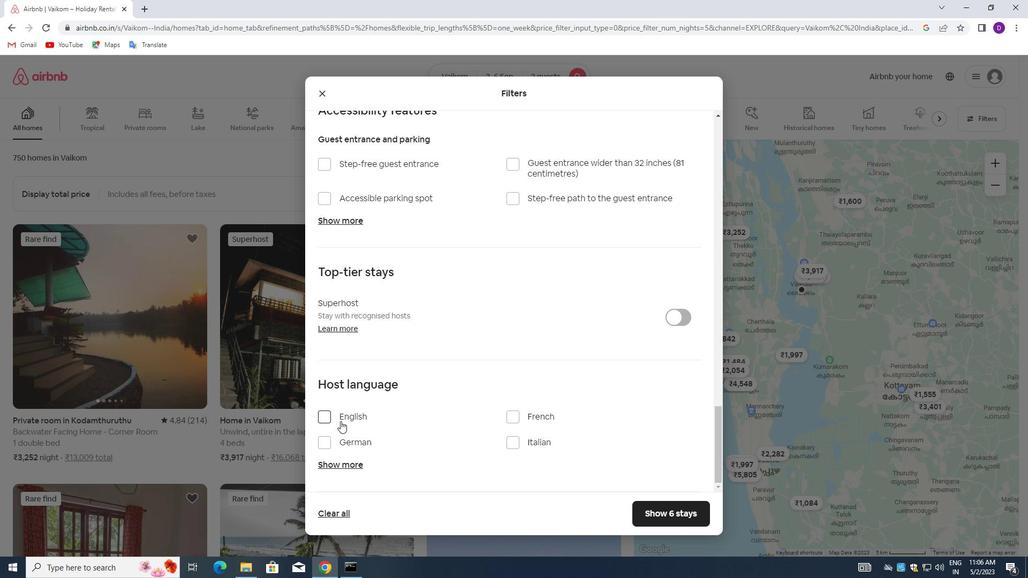 
Action: Mouse pressed left at (323, 420)
Screenshot: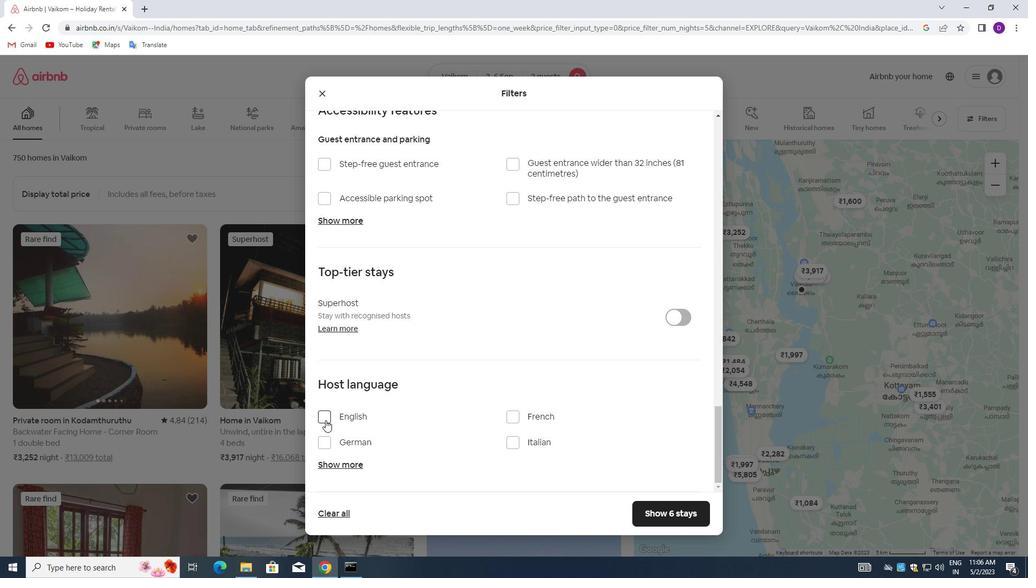 
Action: Mouse moved to (661, 510)
Screenshot: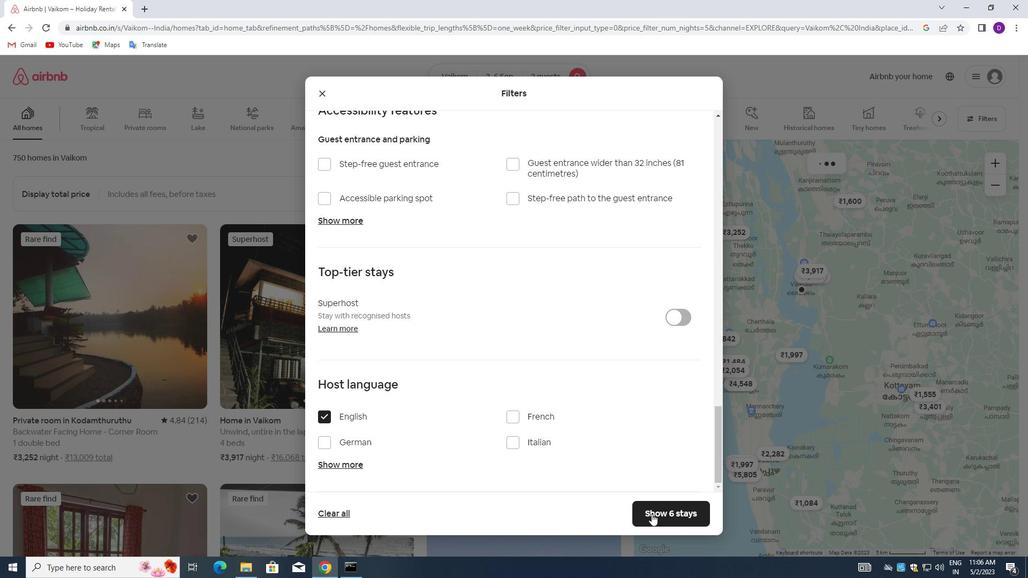 
Action: Mouse pressed left at (661, 510)
Screenshot: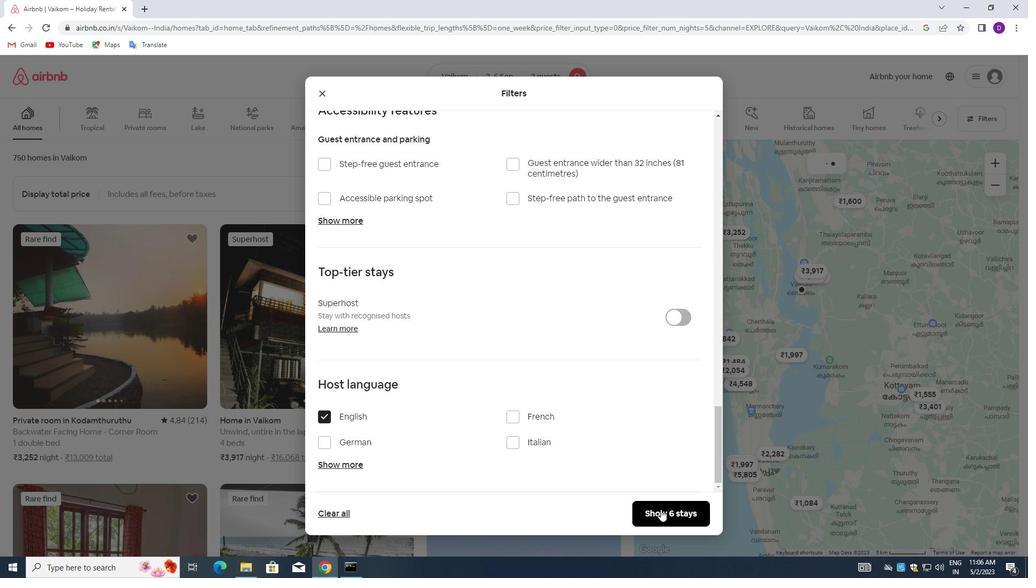 
Action: Mouse moved to (639, 482)
Screenshot: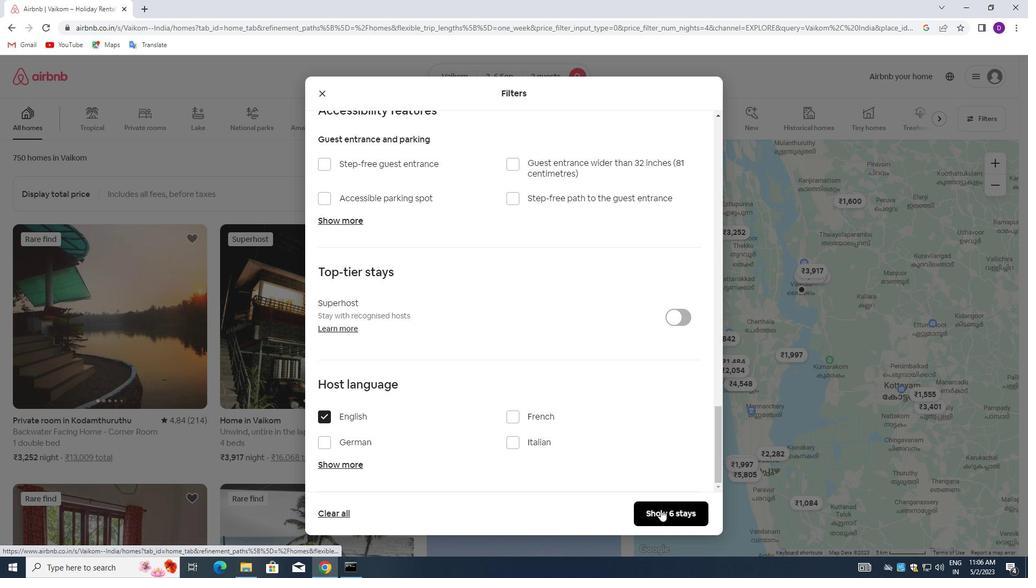 
